 Task: Look for space in Halvad, India from 5th June, 2023 to 16th June, 2023 for 2 adults in price range Rs.14000 to Rs.18000. Place can be entire place with 1  bedroom having 1 bed and 1 bathroom. Property type can be house, flat, guest house, hotel. Amenities needed are: washing machine. Booking option can be shelf check-in. Required host language is English.
Action: Mouse moved to (420, 103)
Screenshot: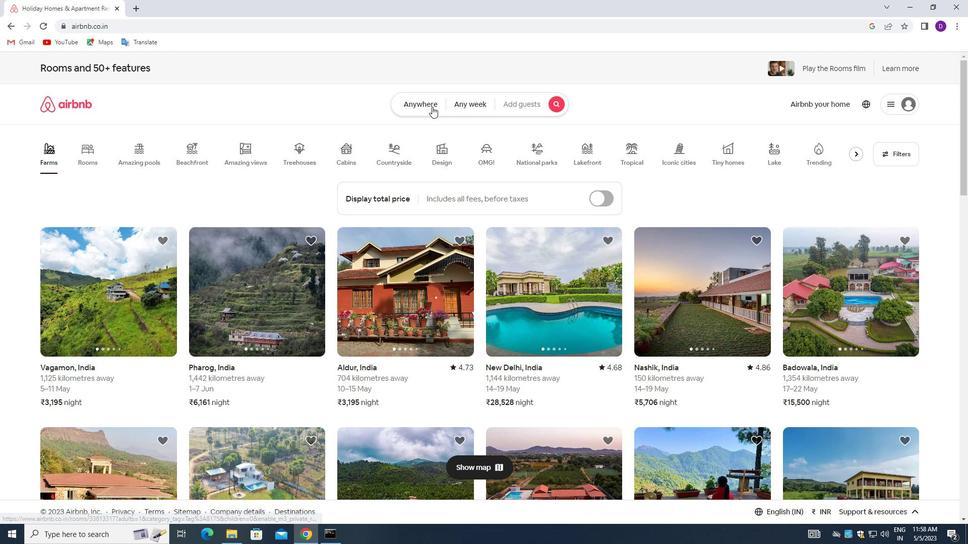 
Action: Mouse pressed left at (420, 103)
Screenshot: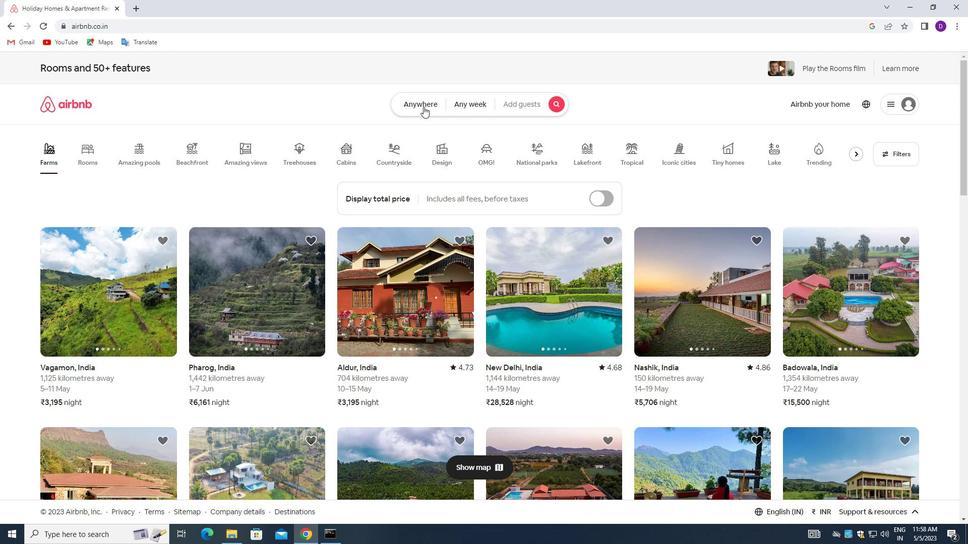 
Action: Mouse moved to (404, 138)
Screenshot: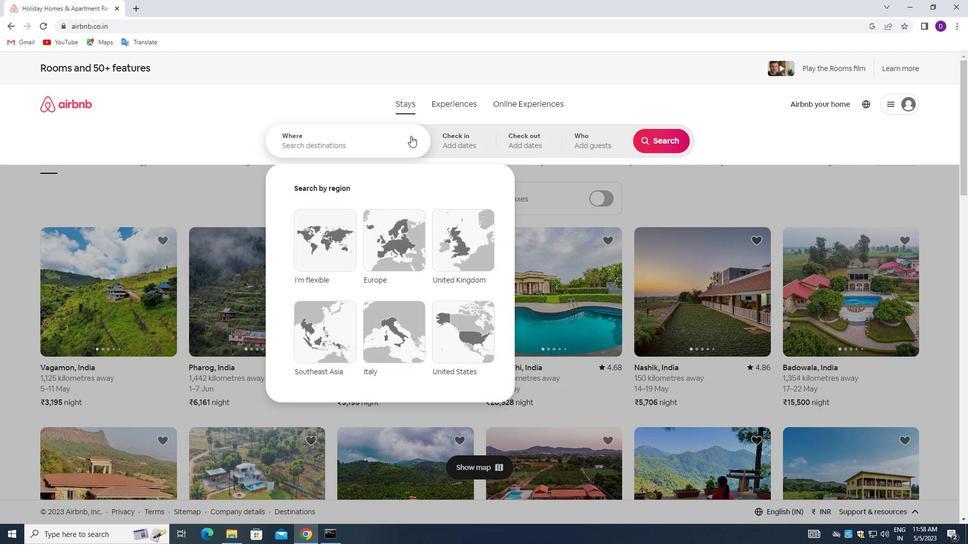
Action: Mouse pressed left at (404, 138)
Screenshot: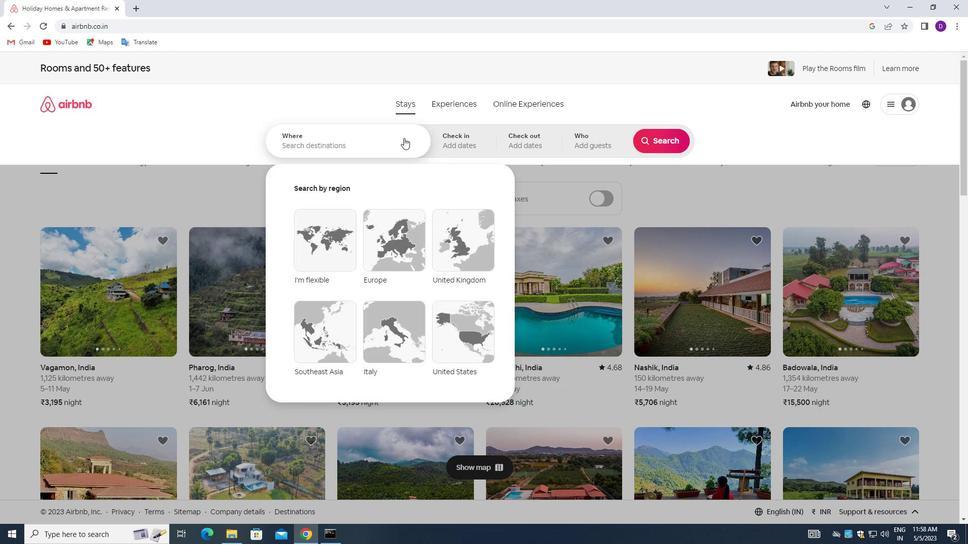 
Action: Mouse moved to (215, 129)
Screenshot: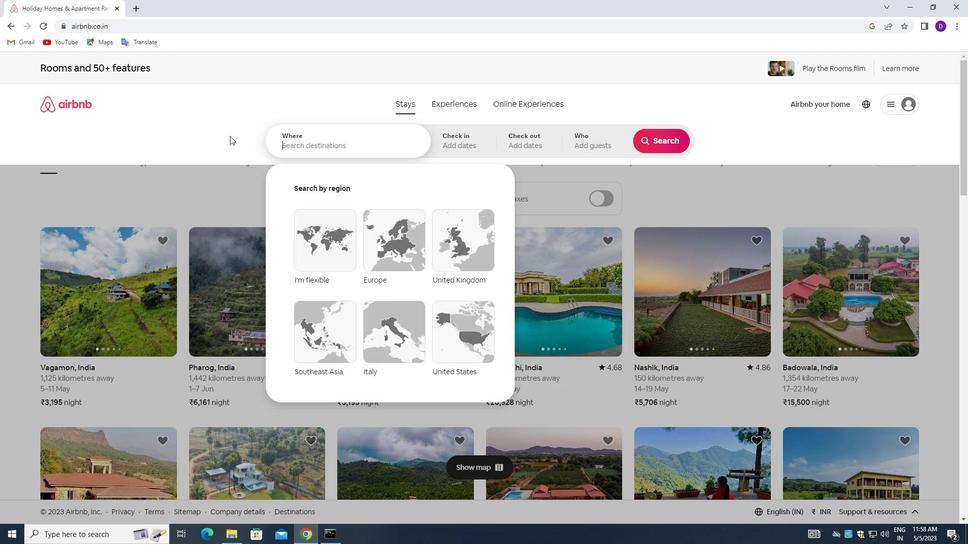 
Action: Key pressed <Key.shift>HALVAD,<Key.space><Key.shift>INDIA<Key.enter>
Screenshot: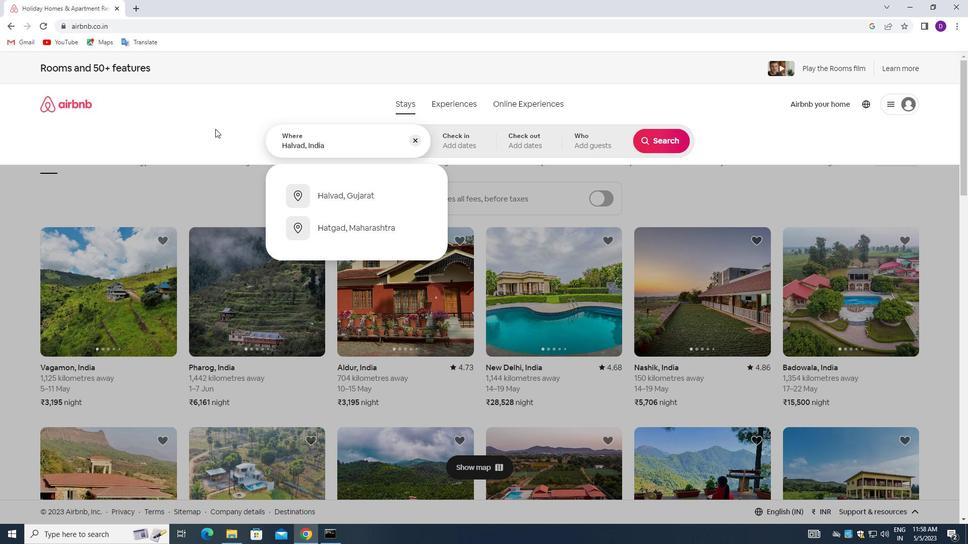 
Action: Mouse moved to (521, 285)
Screenshot: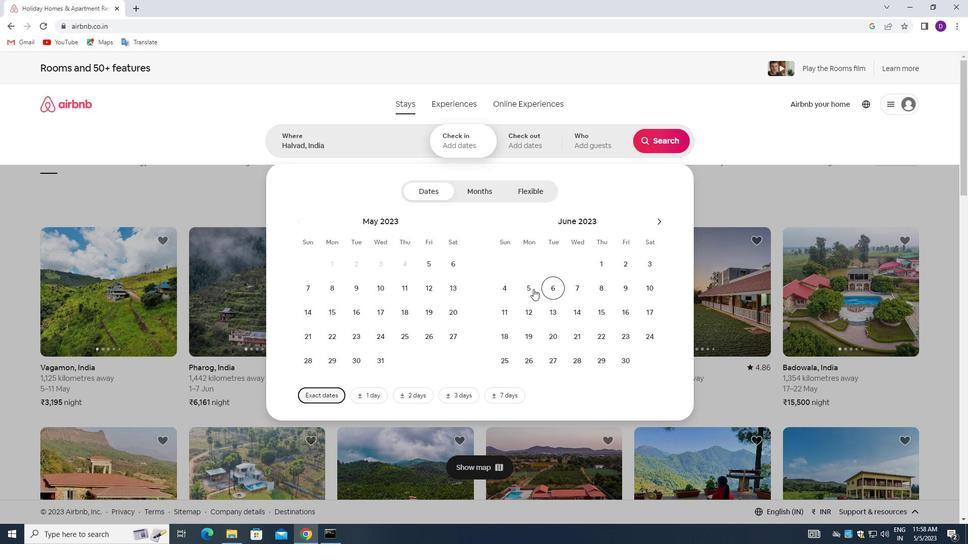 
Action: Mouse pressed left at (521, 285)
Screenshot: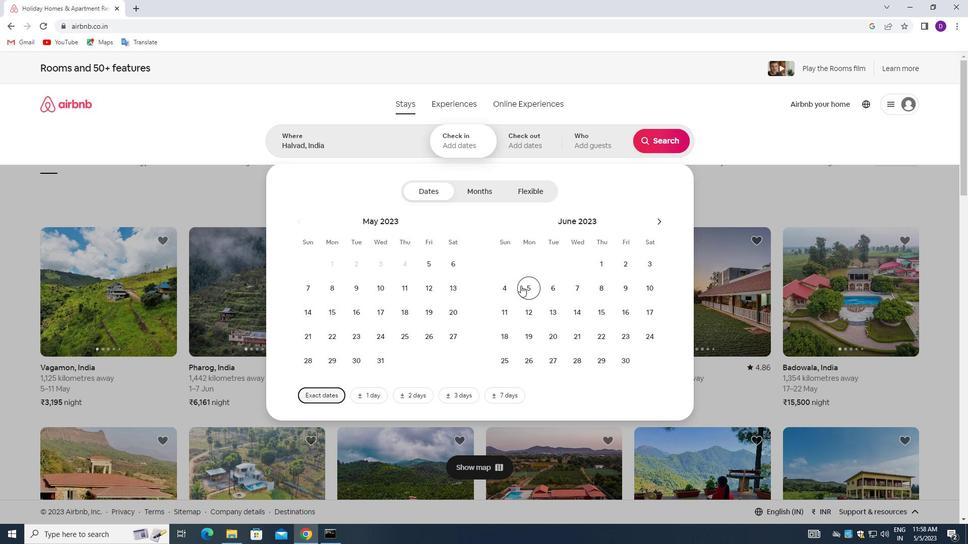 
Action: Mouse moved to (618, 309)
Screenshot: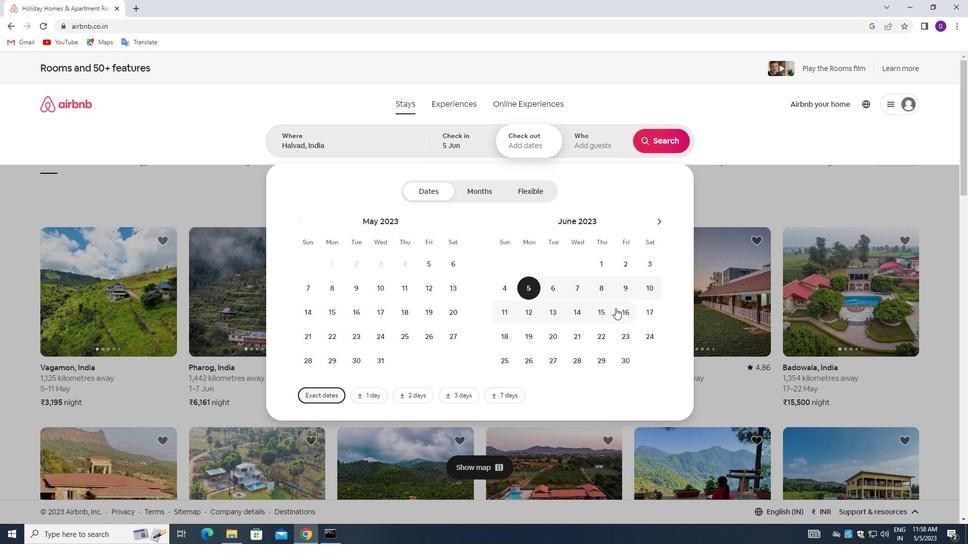 
Action: Mouse pressed left at (618, 309)
Screenshot: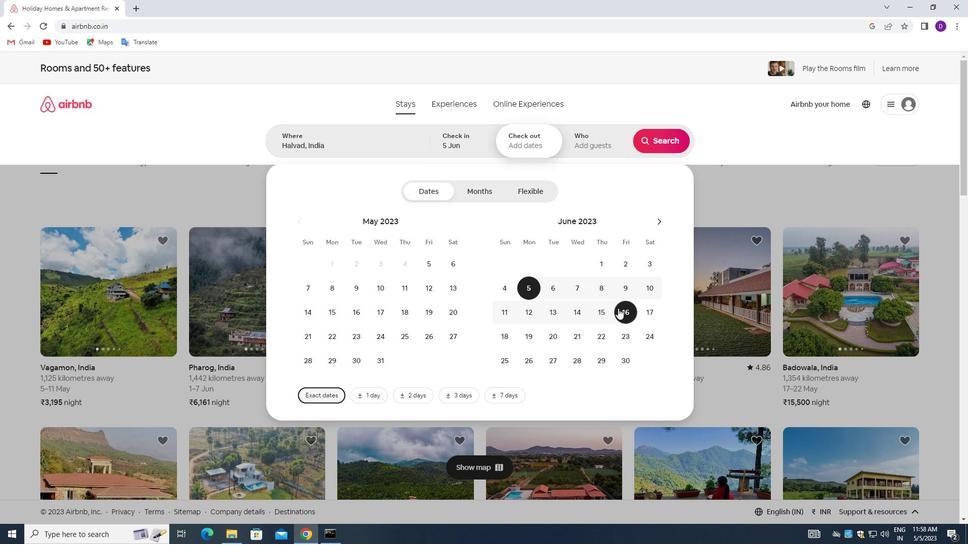 
Action: Mouse moved to (583, 145)
Screenshot: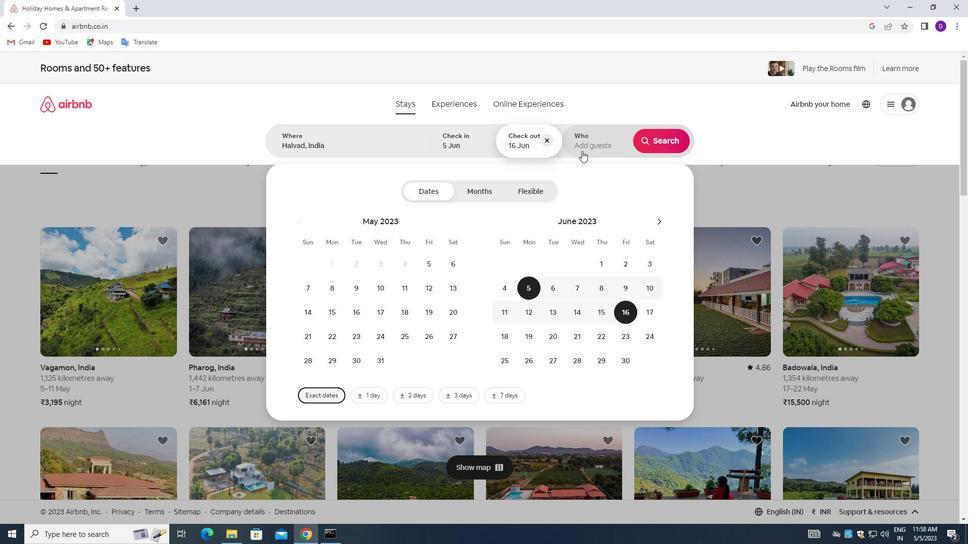 
Action: Mouse pressed left at (583, 145)
Screenshot: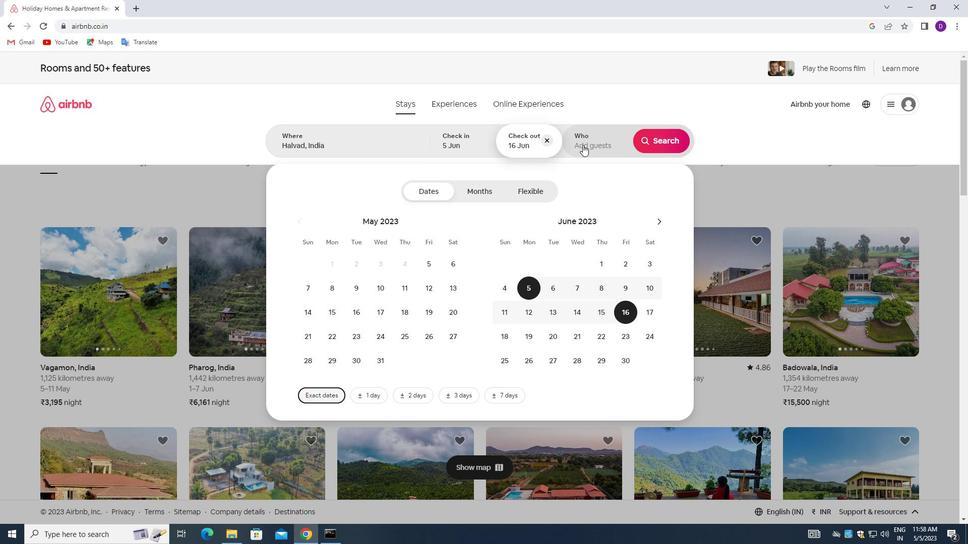 
Action: Mouse moved to (666, 200)
Screenshot: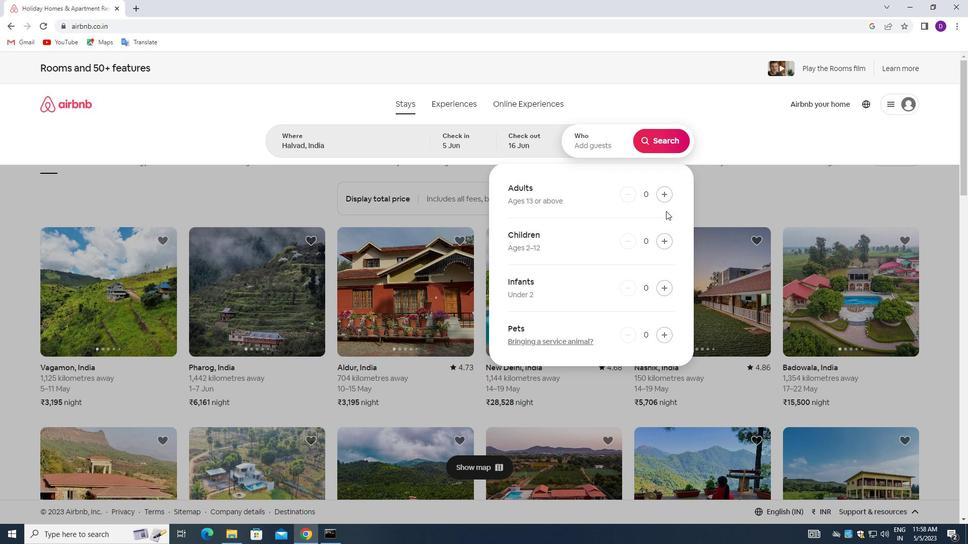 
Action: Mouse pressed left at (666, 200)
Screenshot: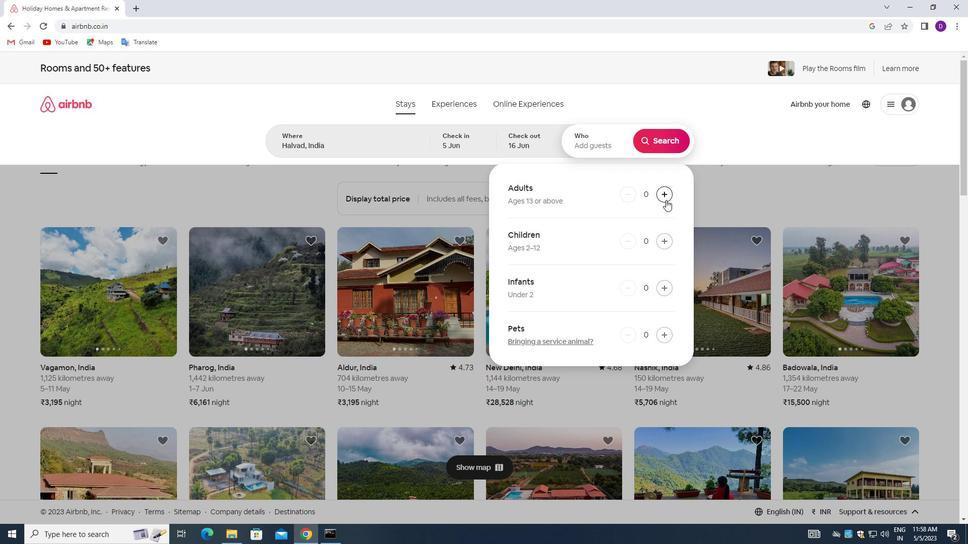 
Action: Mouse pressed left at (666, 200)
Screenshot: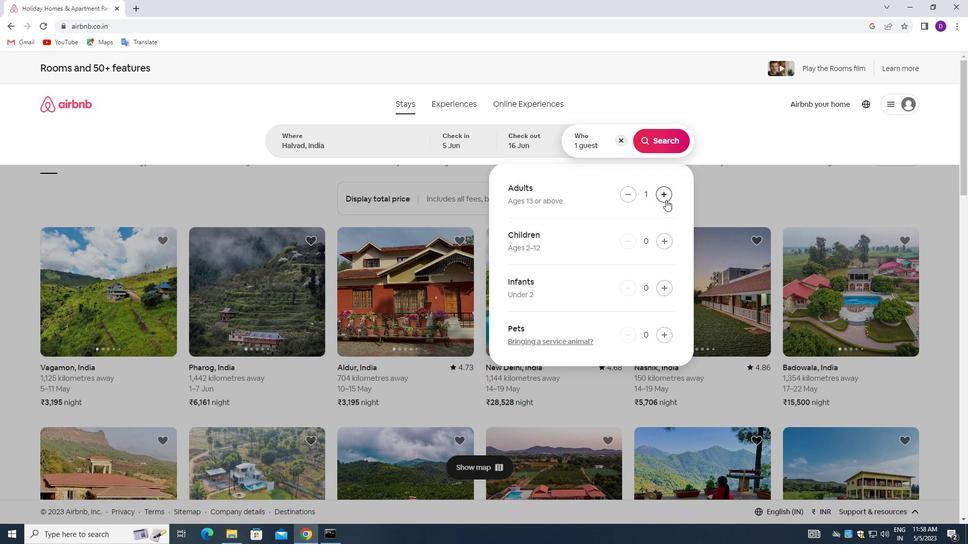 
Action: Mouse moved to (664, 141)
Screenshot: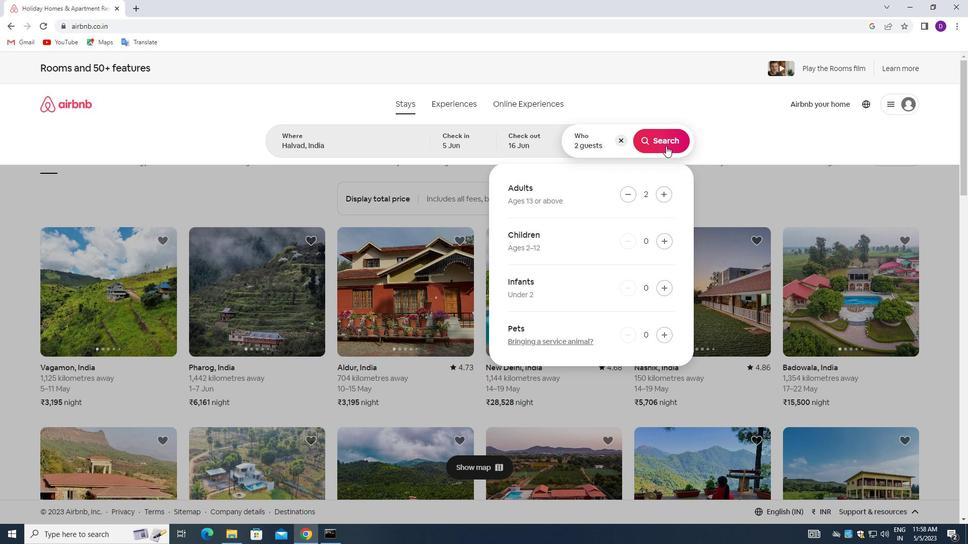 
Action: Mouse pressed left at (664, 141)
Screenshot: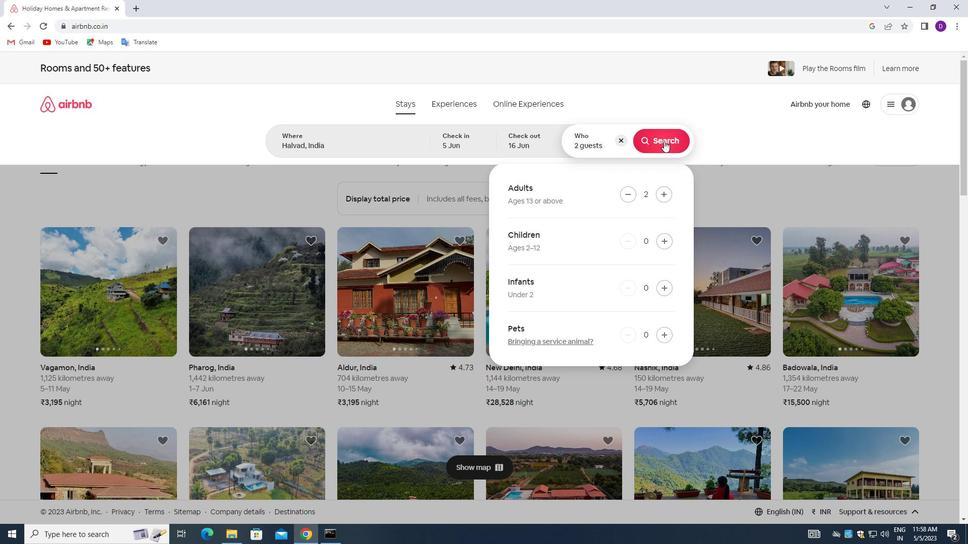 
Action: Mouse moved to (912, 110)
Screenshot: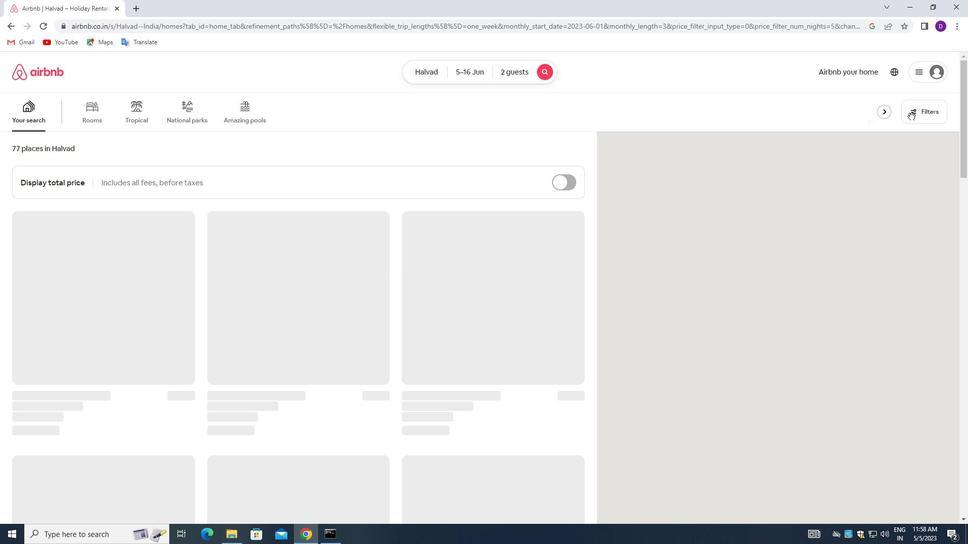 
Action: Mouse pressed left at (912, 110)
Screenshot: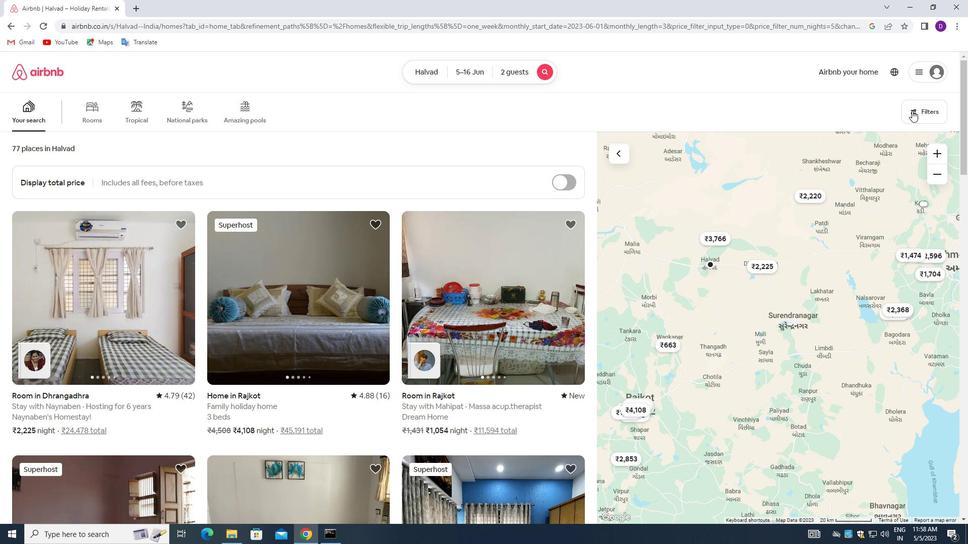 
Action: Mouse moved to (448, 291)
Screenshot: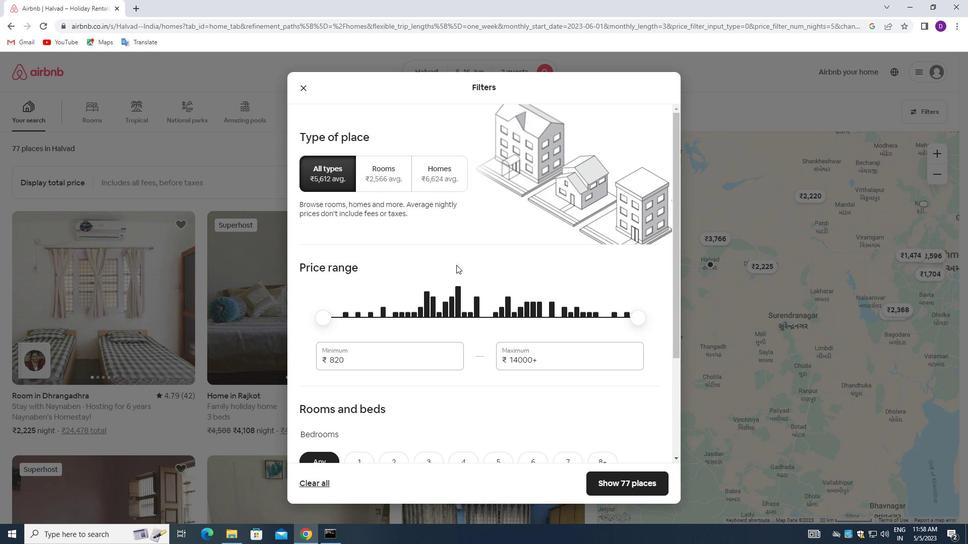 
Action: Mouse scrolled (448, 290) with delta (0, 0)
Screenshot: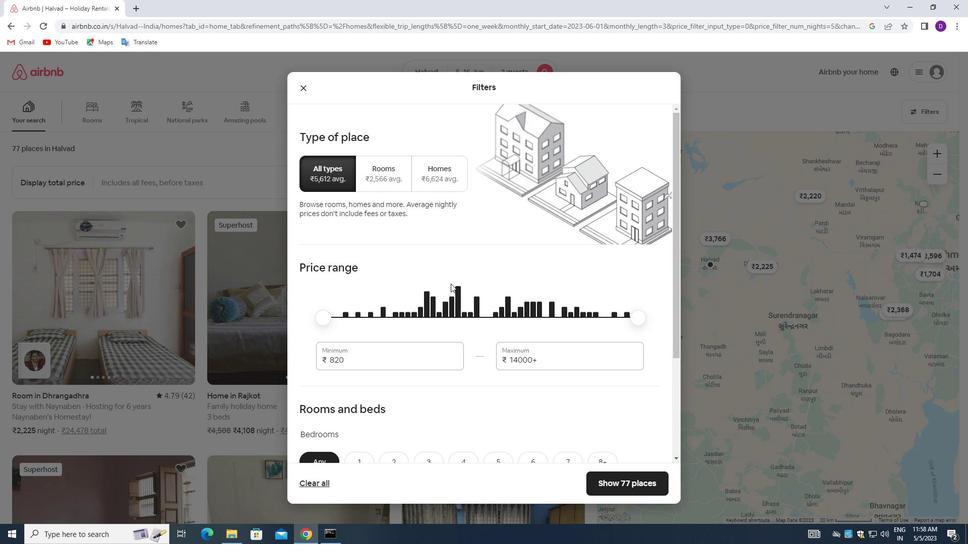 
Action: Mouse moved to (447, 292)
Screenshot: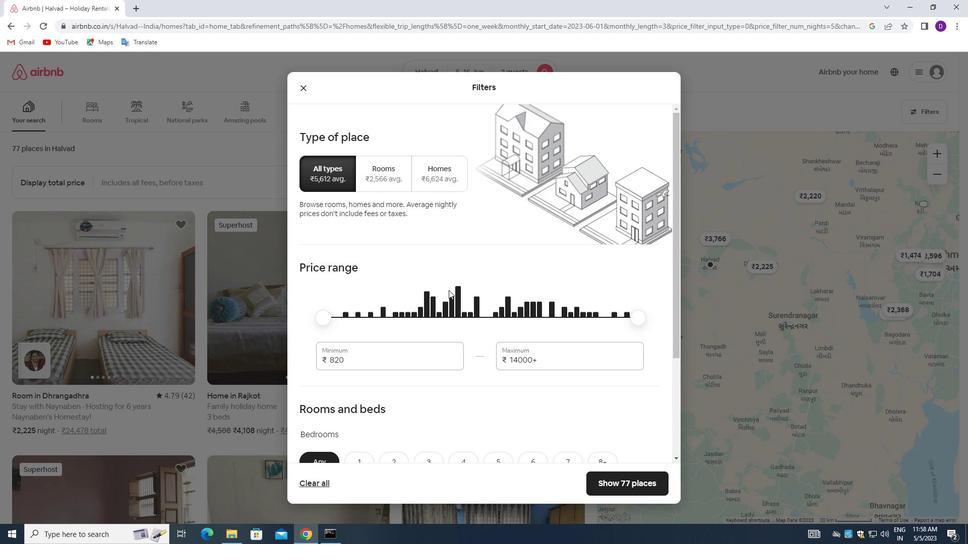 
Action: Mouse scrolled (447, 291) with delta (0, 0)
Screenshot: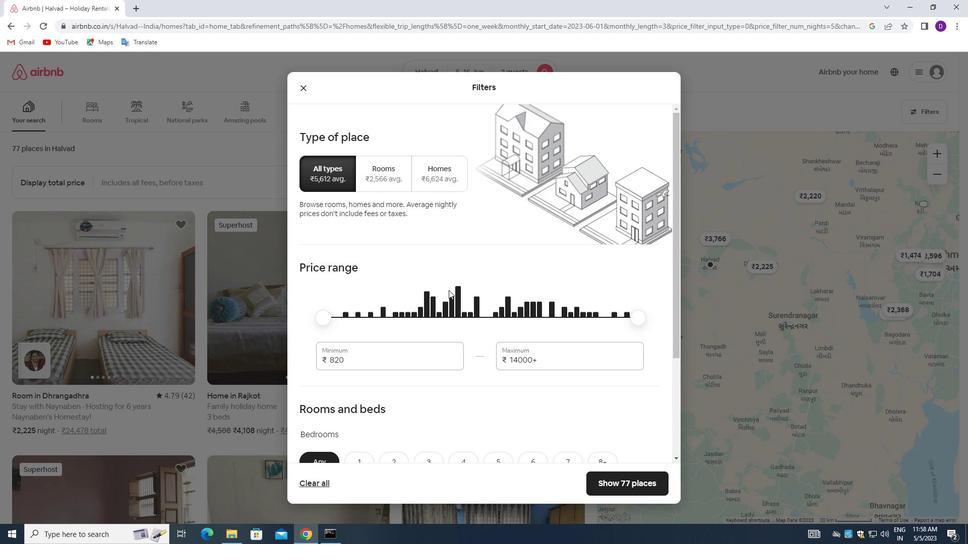 
Action: Mouse moved to (349, 262)
Screenshot: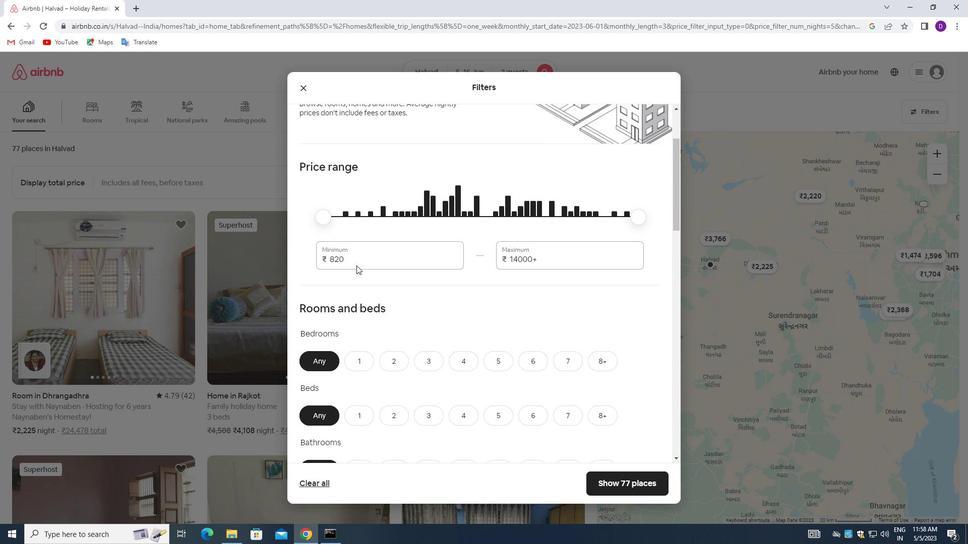 
Action: Mouse pressed left at (349, 262)
Screenshot: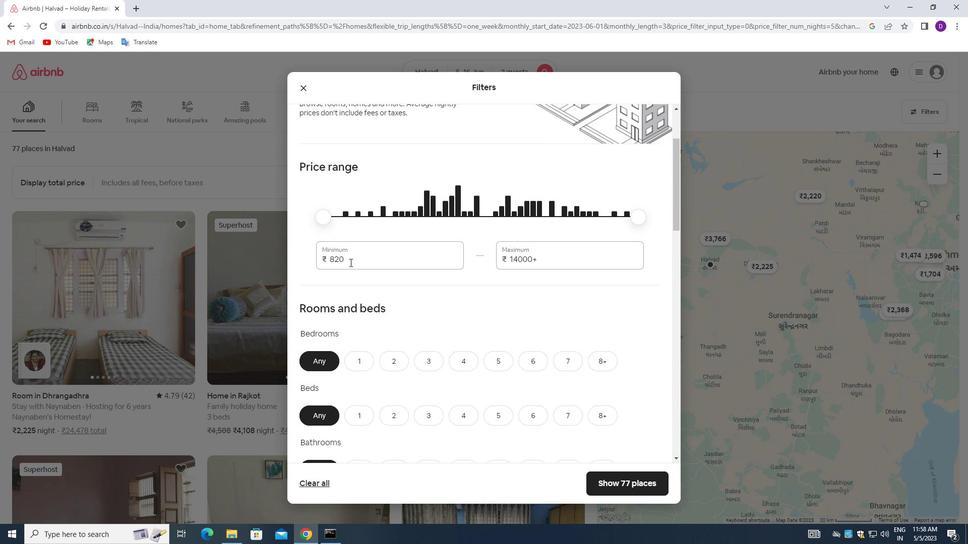 
Action: Mouse pressed left at (349, 262)
Screenshot: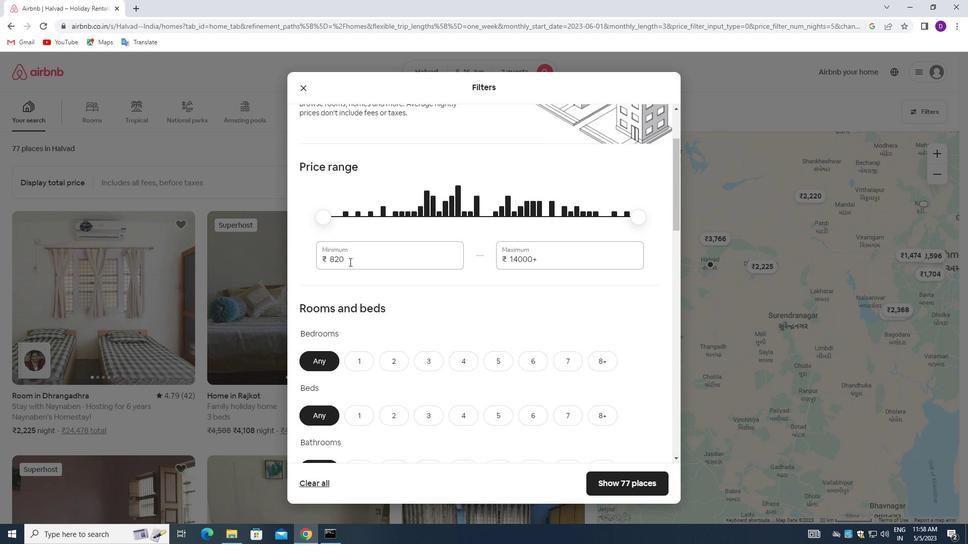 
Action: Key pressed 14000<Key.tab>18000
Screenshot: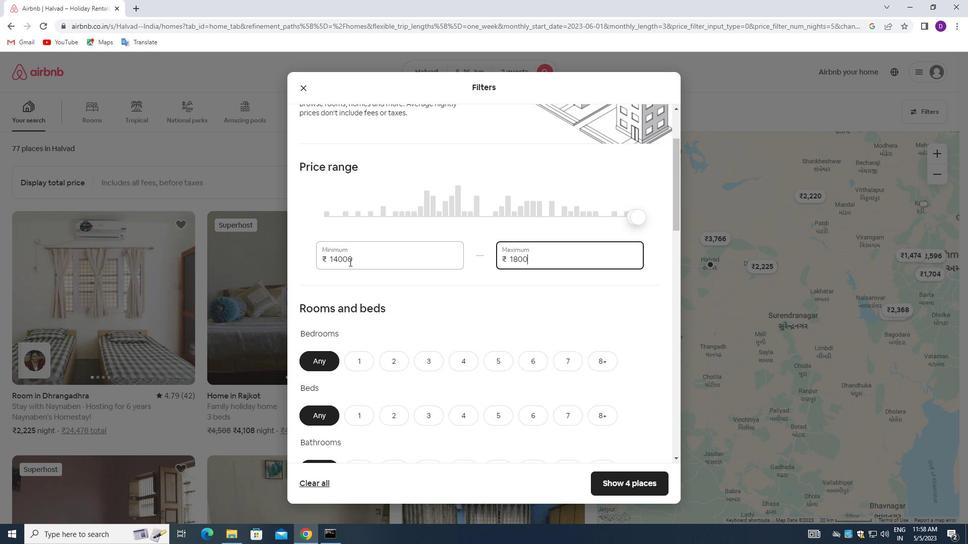 
Action: Mouse moved to (446, 319)
Screenshot: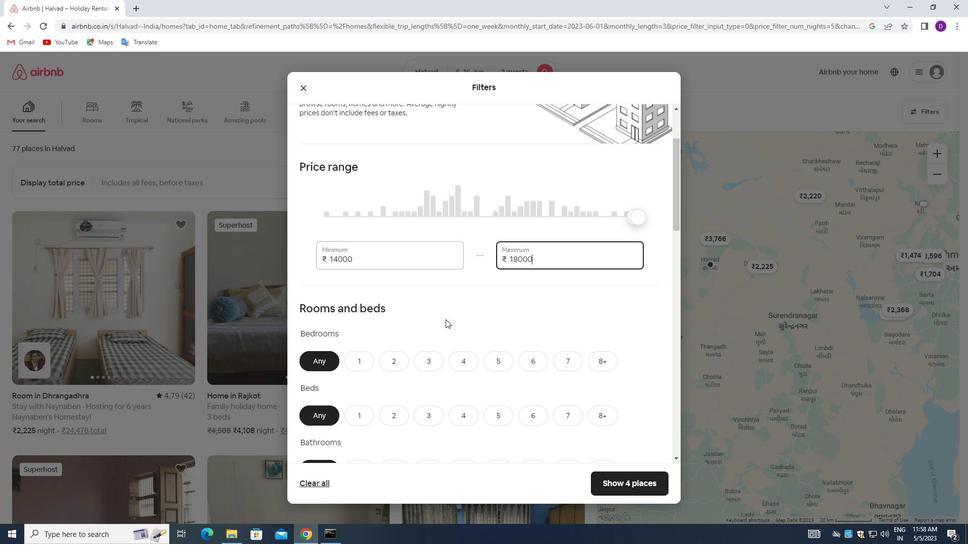 
Action: Mouse scrolled (446, 319) with delta (0, 0)
Screenshot: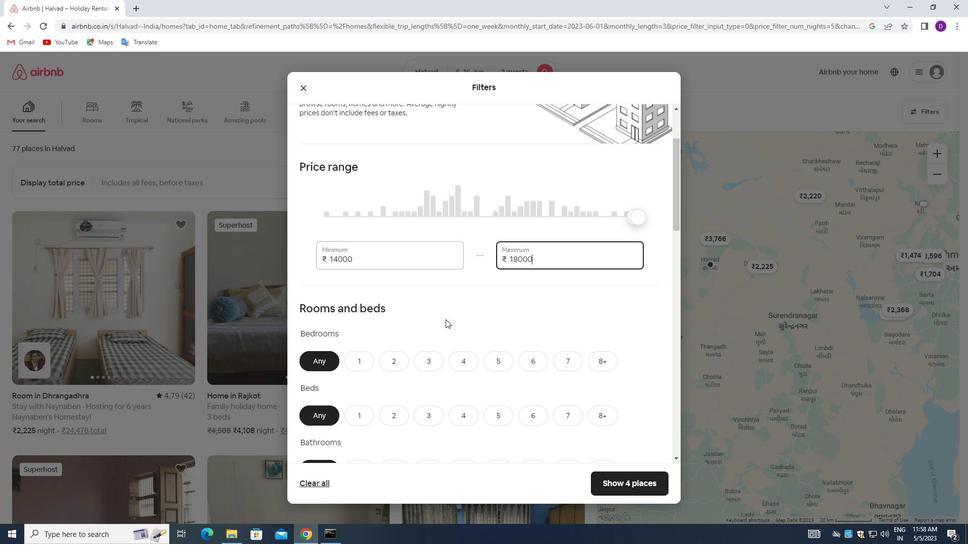 
Action: Mouse moved to (446, 319)
Screenshot: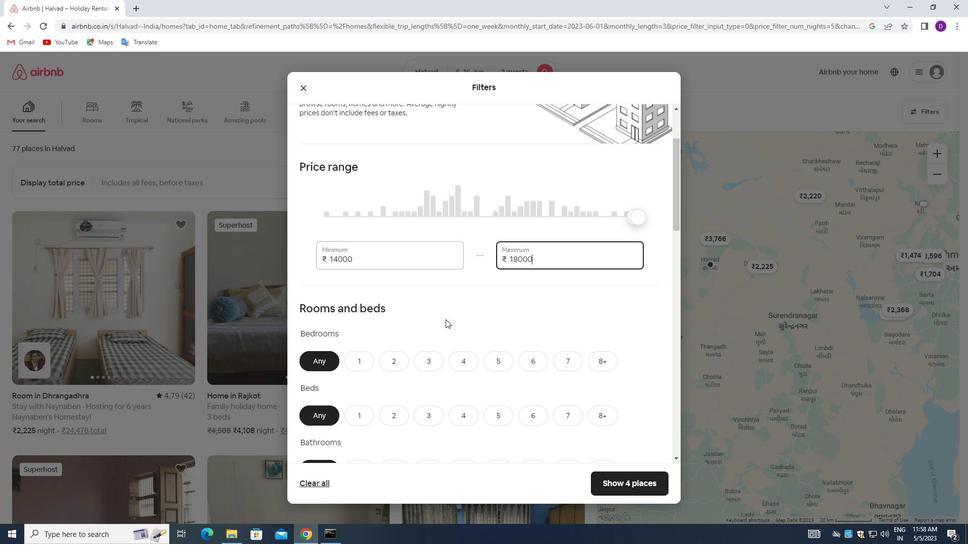 
Action: Mouse scrolled (446, 319) with delta (0, 0)
Screenshot: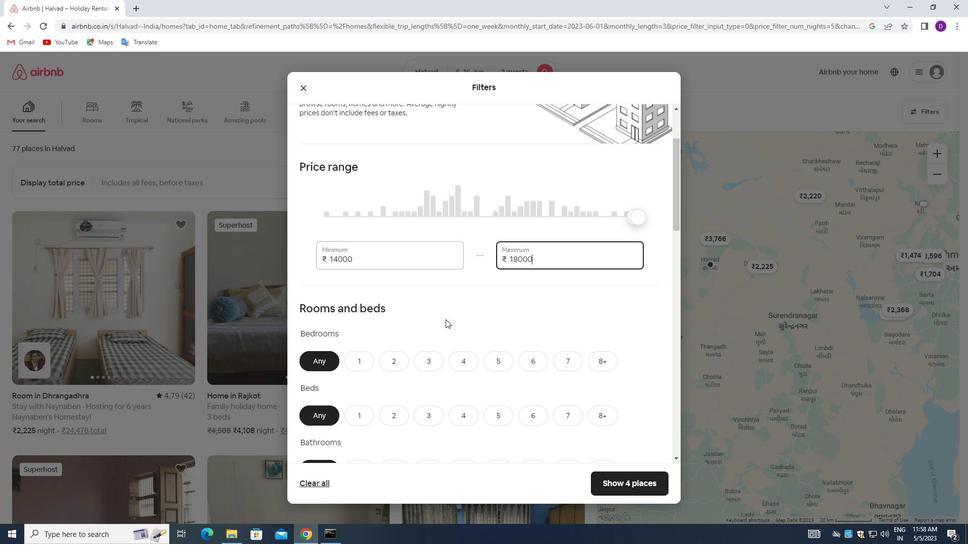 
Action: Mouse scrolled (446, 319) with delta (0, 0)
Screenshot: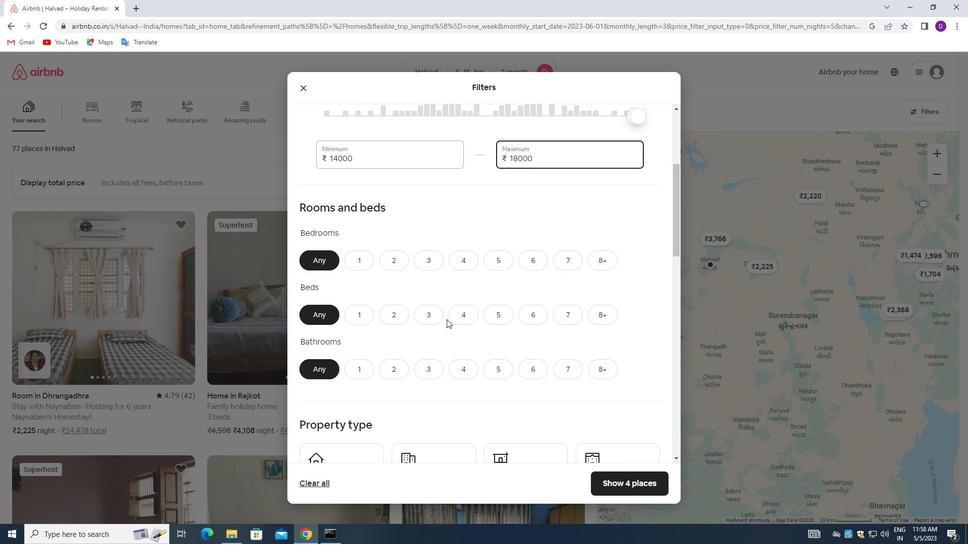 
Action: Mouse moved to (359, 213)
Screenshot: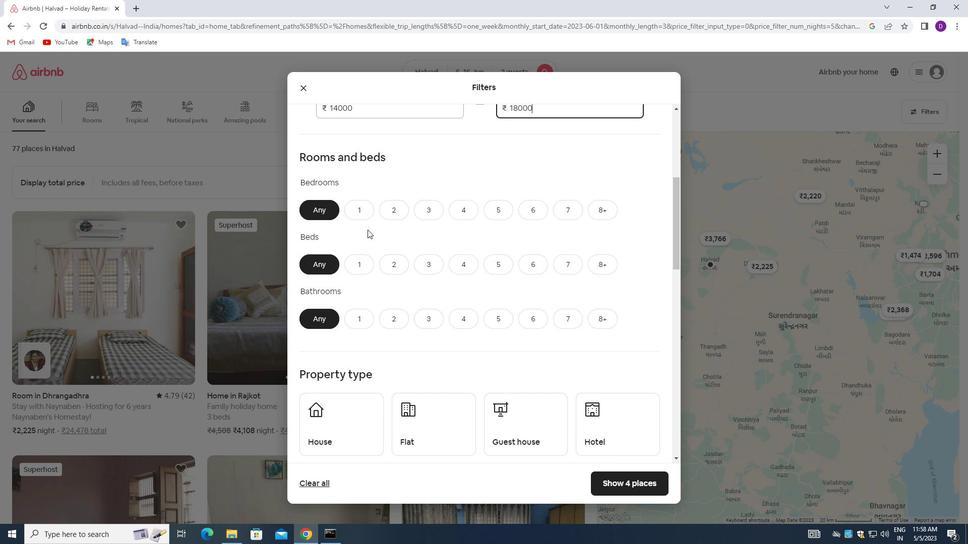 
Action: Mouse pressed left at (359, 213)
Screenshot: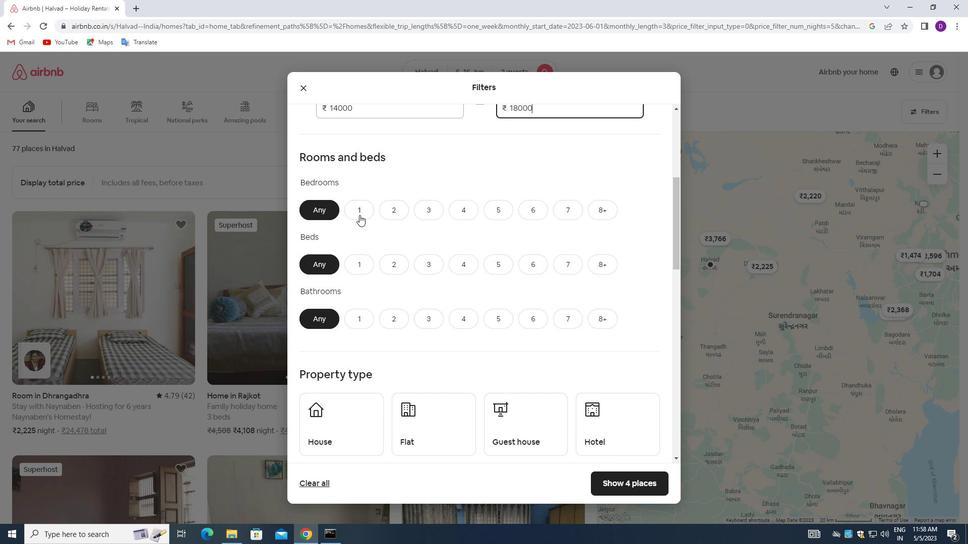 
Action: Mouse moved to (363, 264)
Screenshot: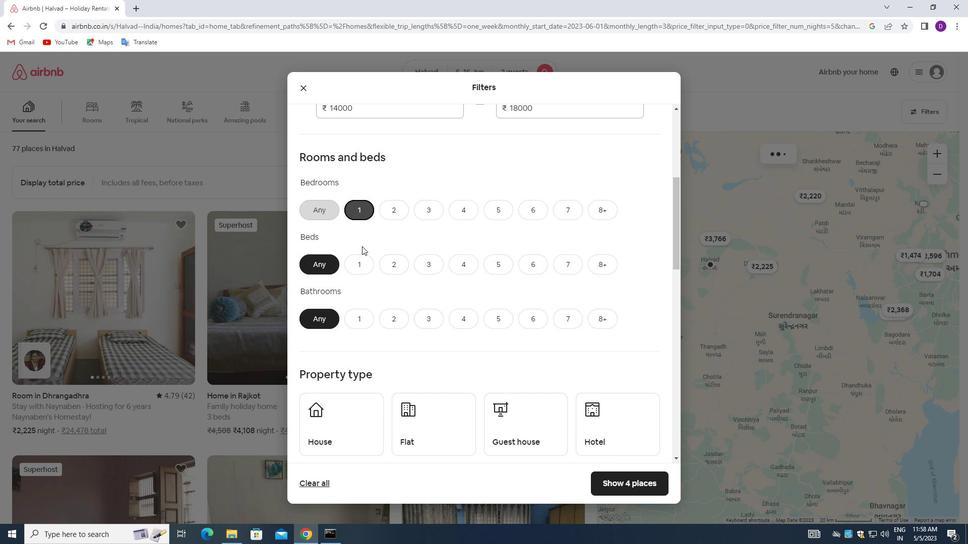 
Action: Mouse pressed left at (363, 264)
Screenshot: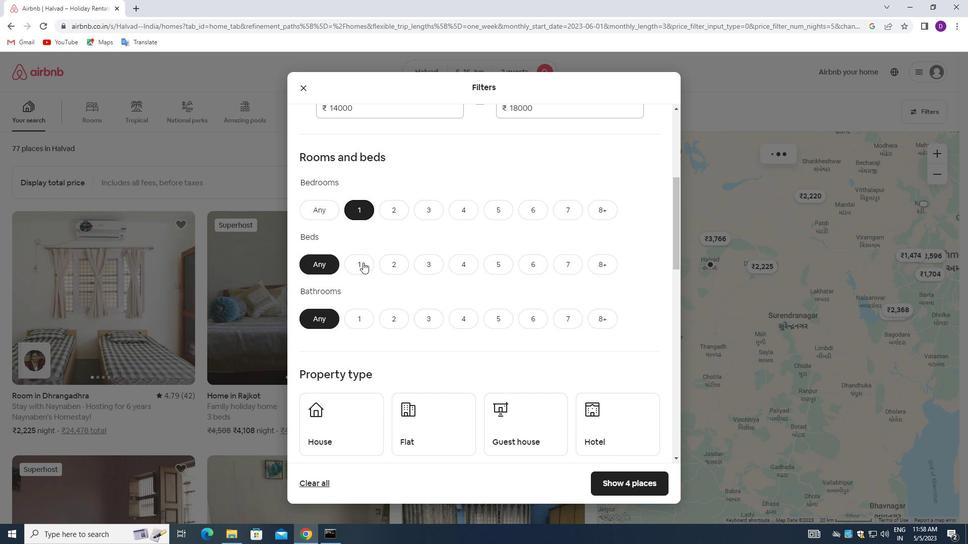 
Action: Mouse moved to (356, 315)
Screenshot: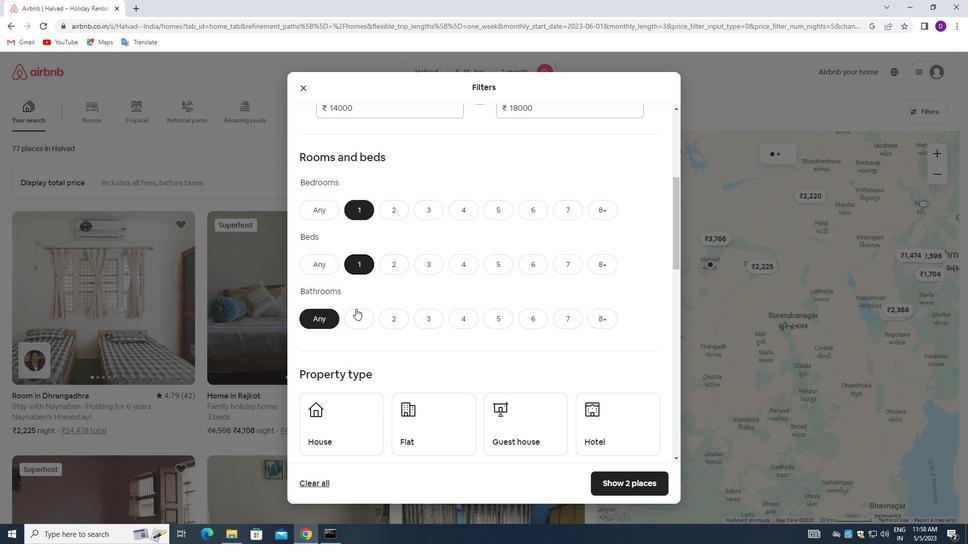 
Action: Mouse pressed left at (356, 315)
Screenshot: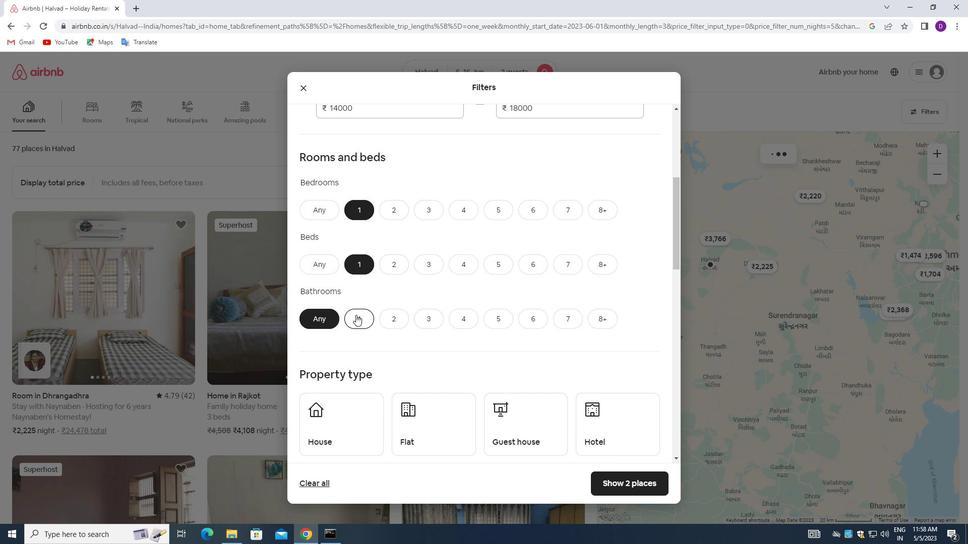 
Action: Mouse moved to (386, 312)
Screenshot: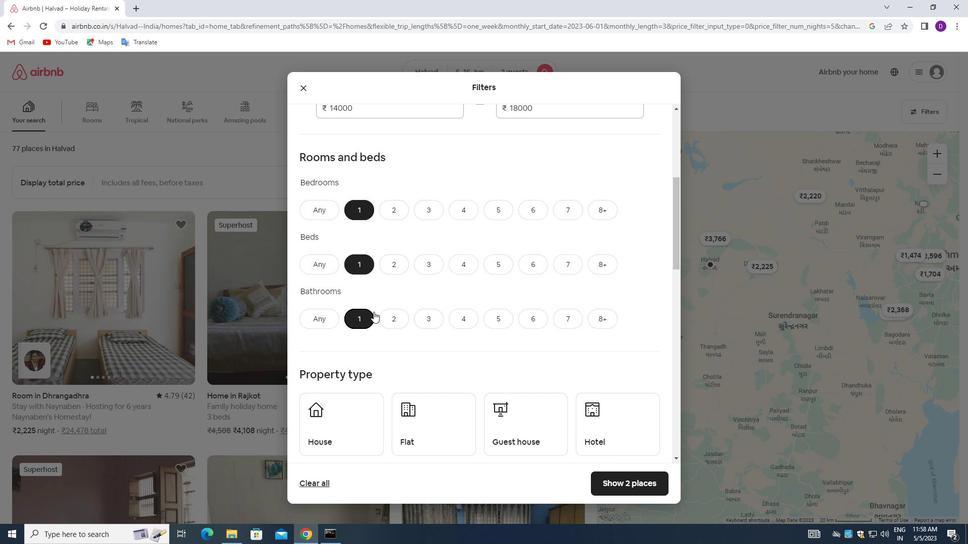 
Action: Mouse scrolled (386, 311) with delta (0, 0)
Screenshot: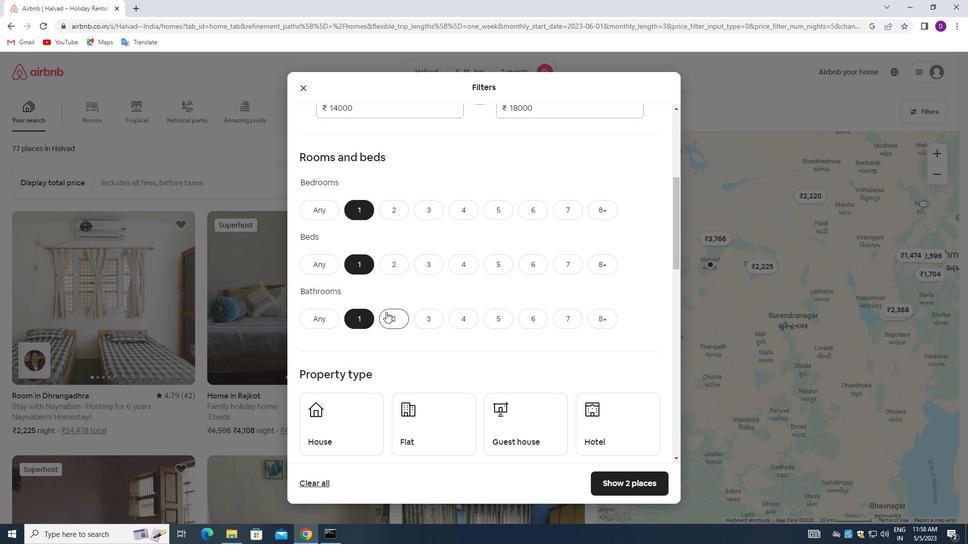 
Action: Mouse scrolled (386, 311) with delta (0, 0)
Screenshot: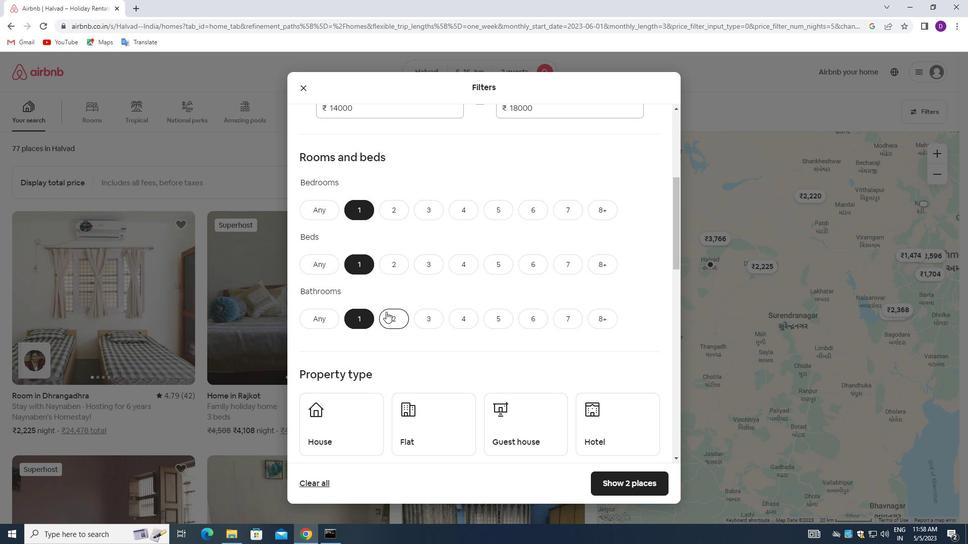 
Action: Mouse moved to (342, 323)
Screenshot: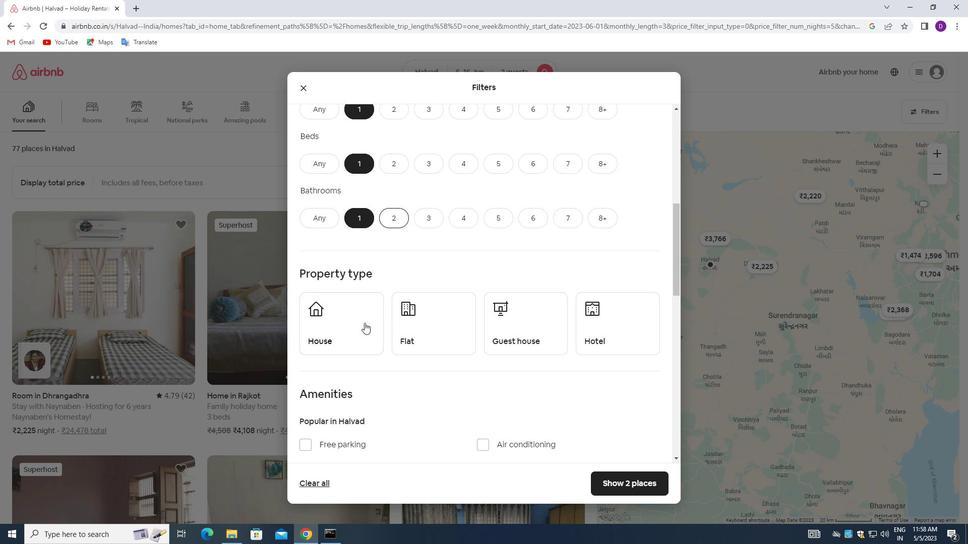 
Action: Mouse pressed left at (342, 323)
Screenshot: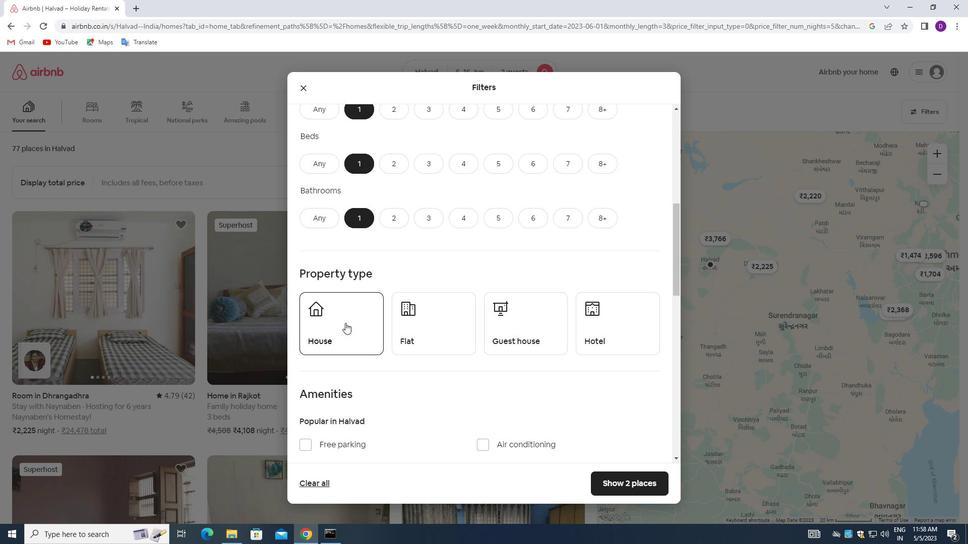 
Action: Mouse moved to (421, 330)
Screenshot: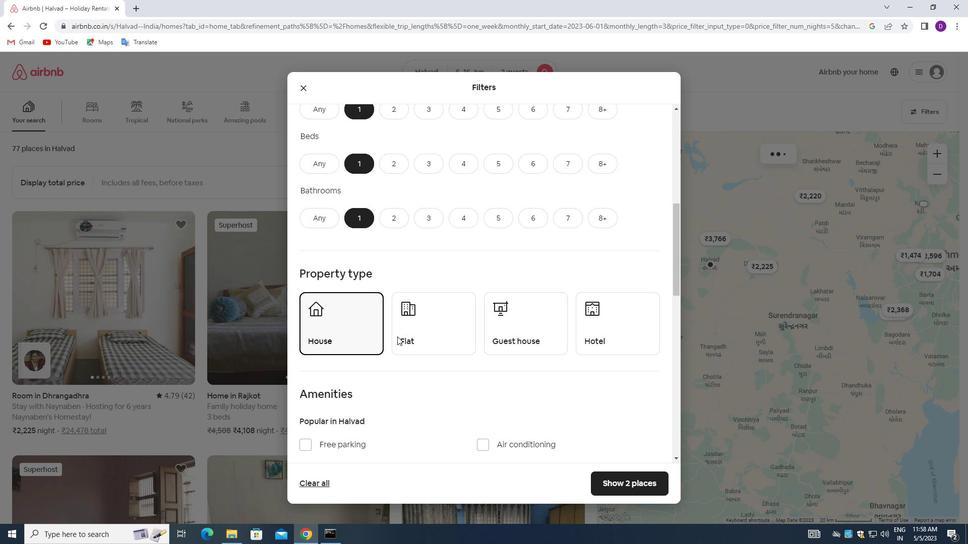 
Action: Mouse pressed left at (421, 330)
Screenshot: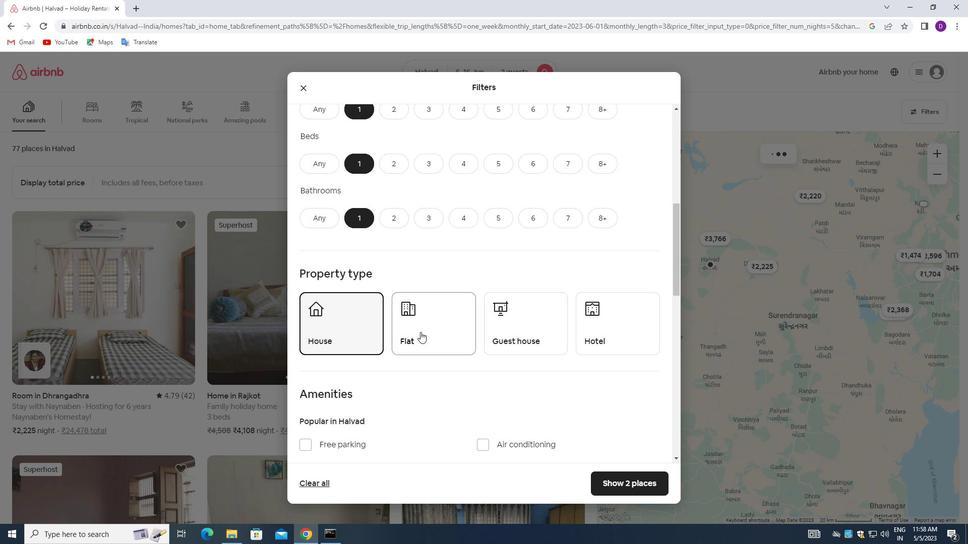 
Action: Mouse moved to (489, 329)
Screenshot: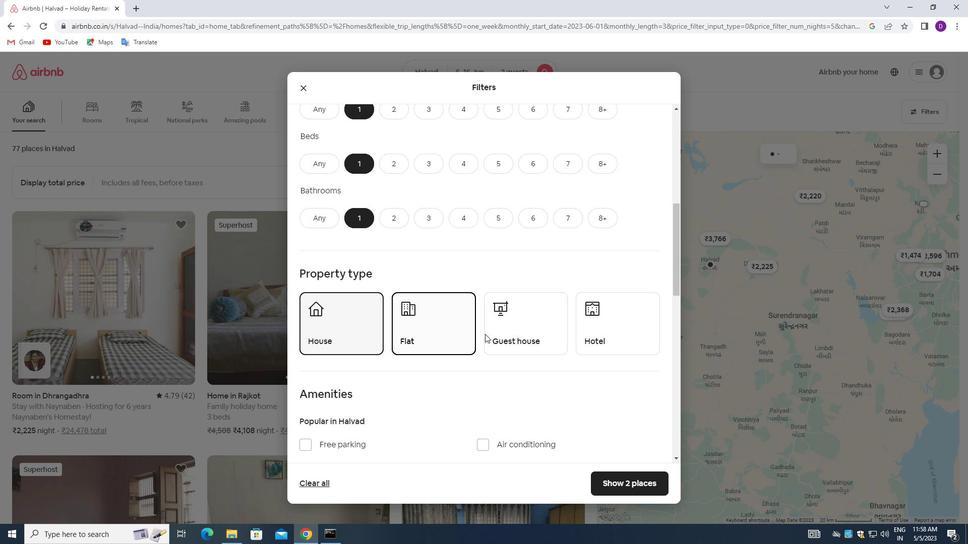 
Action: Mouse pressed left at (489, 329)
Screenshot: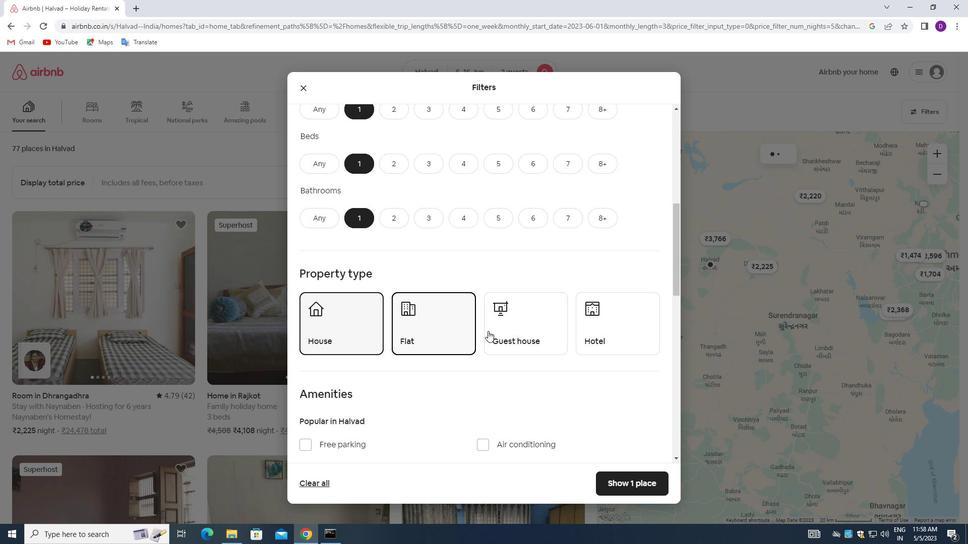 
Action: Mouse moved to (596, 326)
Screenshot: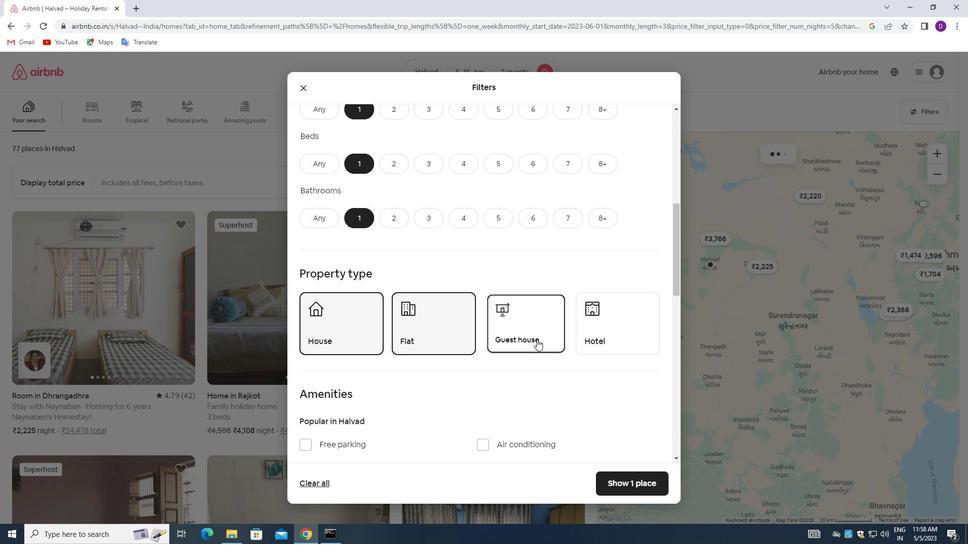 
Action: Mouse pressed left at (596, 326)
Screenshot: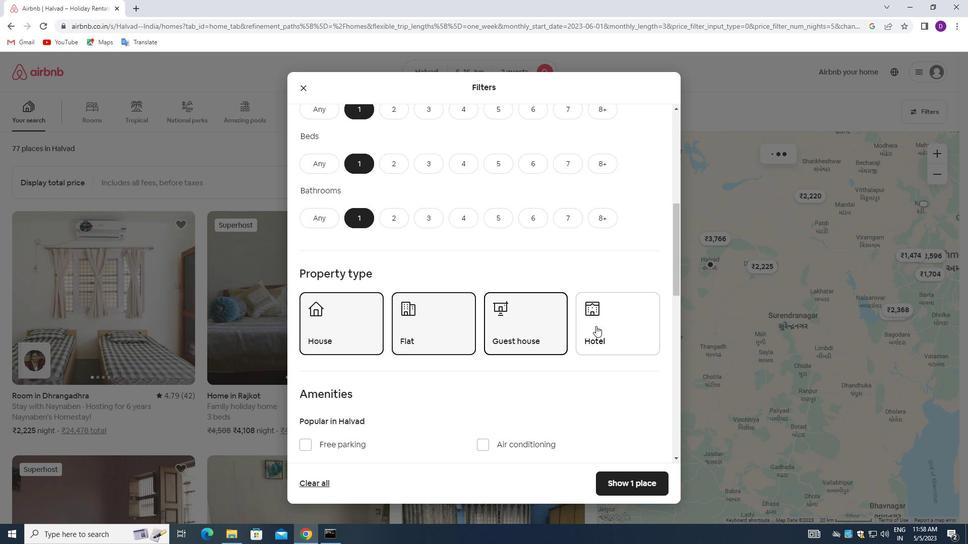
Action: Mouse moved to (415, 320)
Screenshot: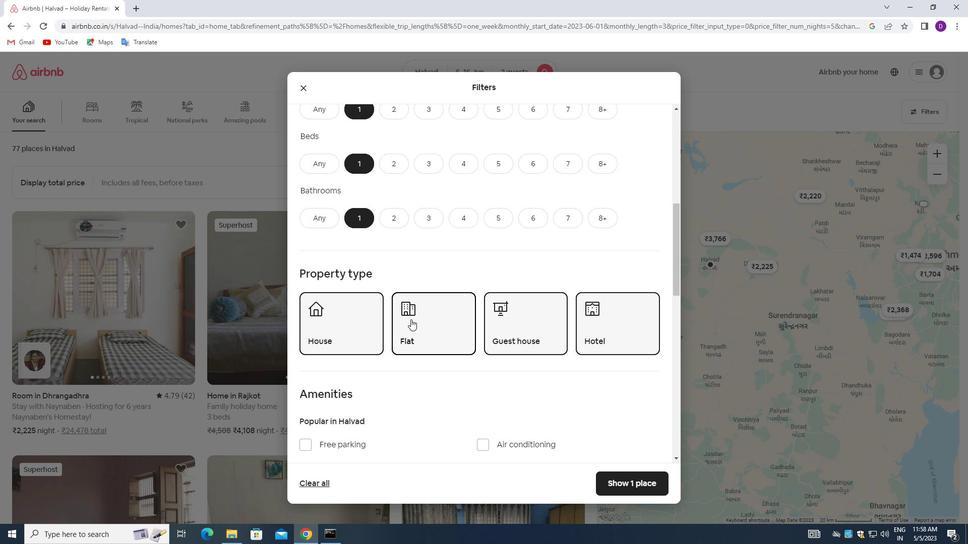 
Action: Mouse scrolled (415, 319) with delta (0, 0)
Screenshot: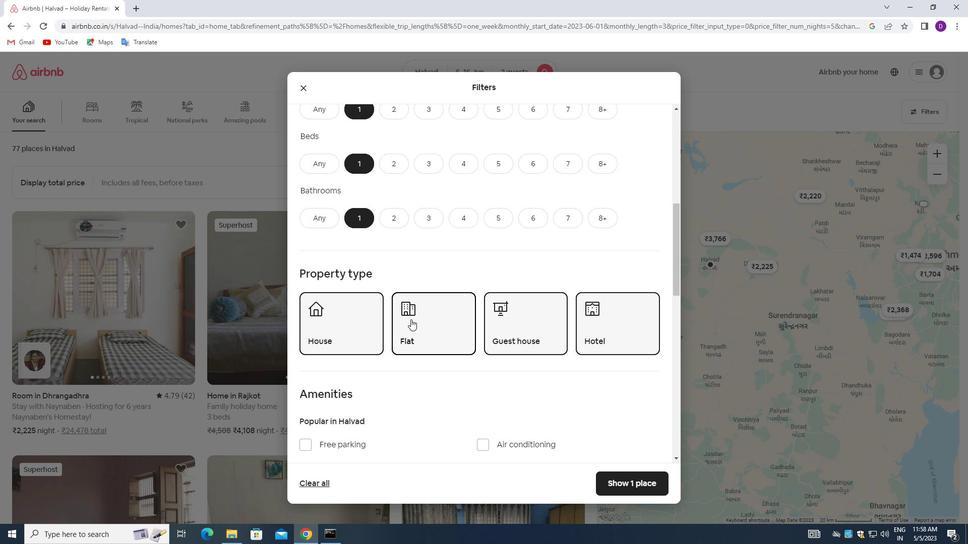 
Action: Mouse moved to (416, 320)
Screenshot: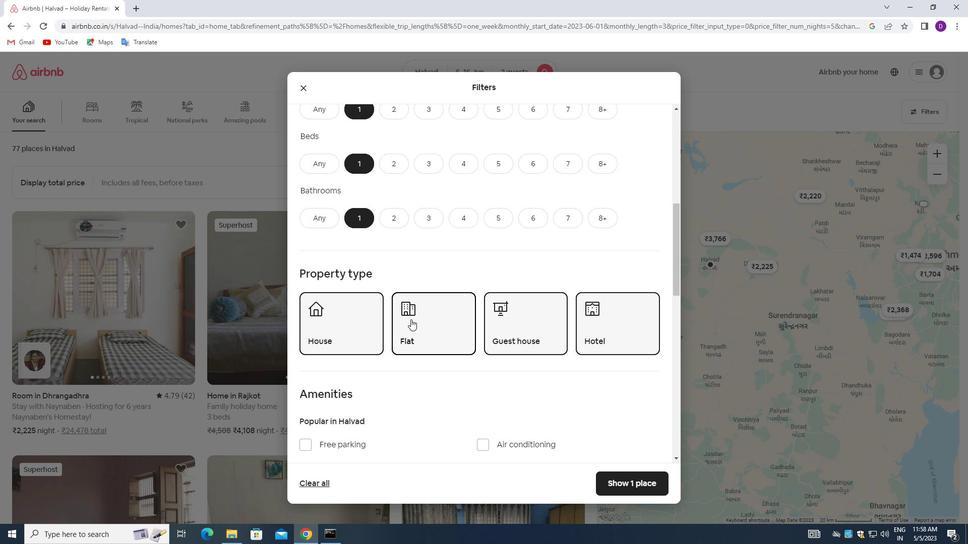 
Action: Mouse scrolled (416, 319) with delta (0, 0)
Screenshot: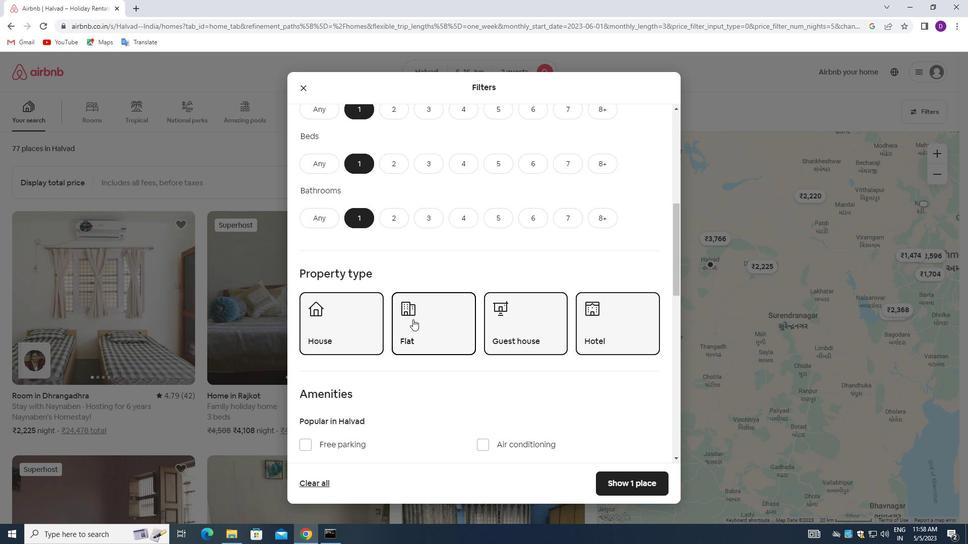 
Action: Mouse moved to (416, 320)
Screenshot: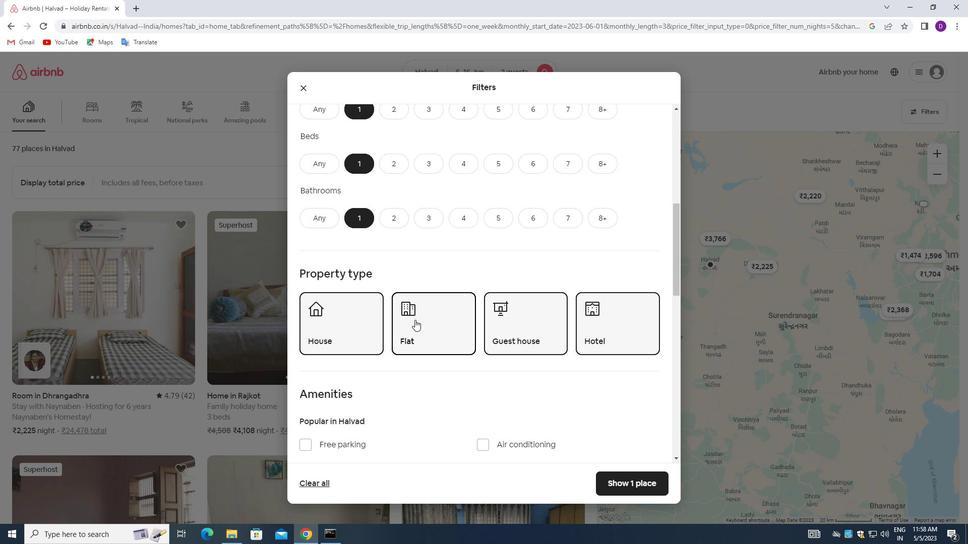 
Action: Mouse scrolled (416, 320) with delta (0, 0)
Screenshot: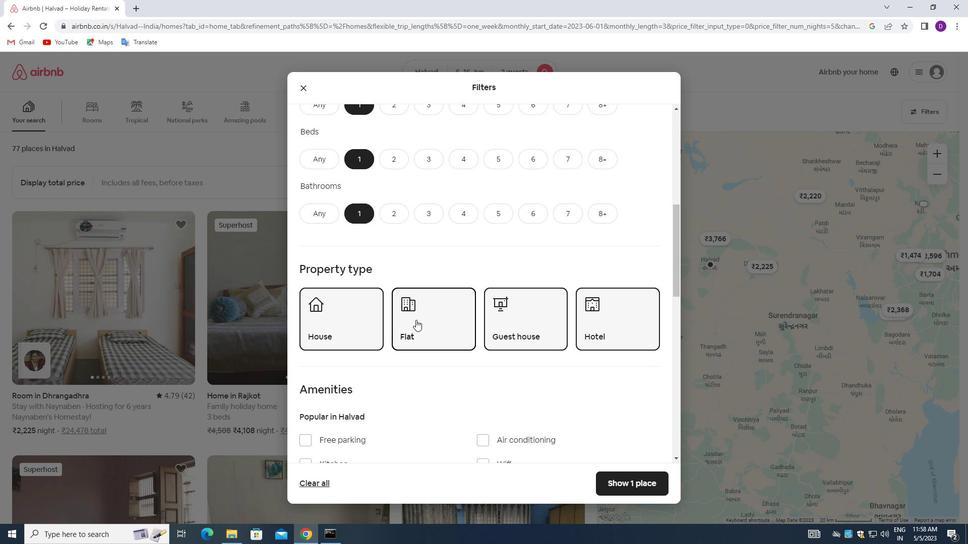 
Action: Mouse moved to (306, 341)
Screenshot: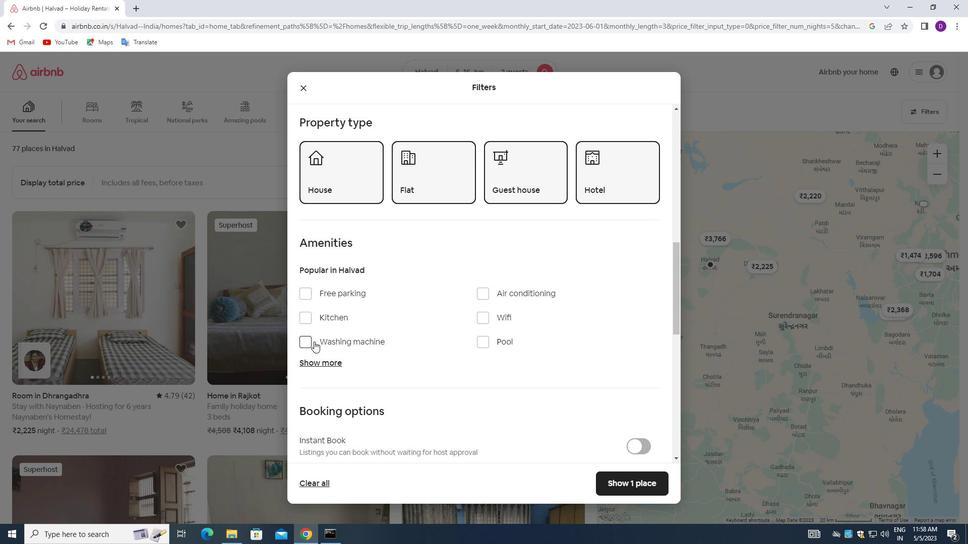 
Action: Mouse pressed left at (306, 341)
Screenshot: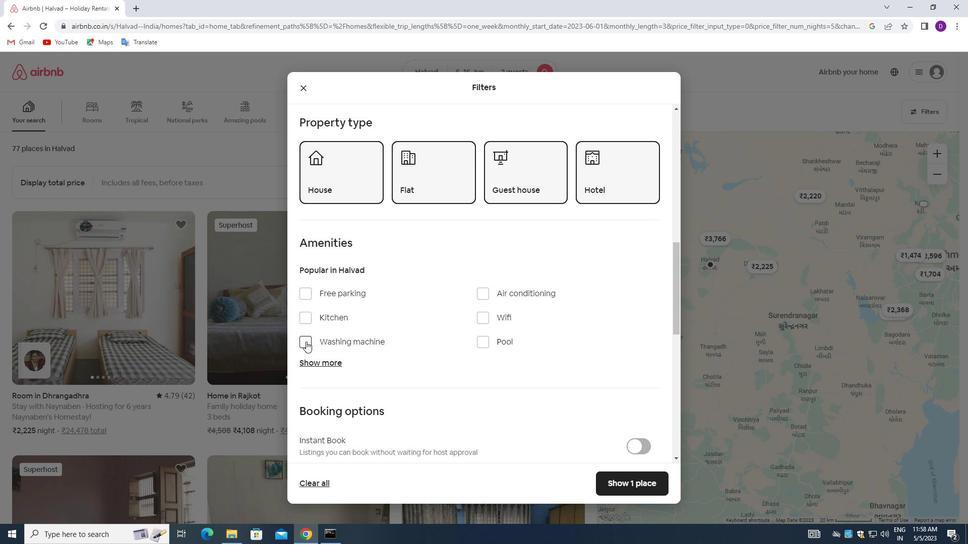 
Action: Mouse moved to (431, 344)
Screenshot: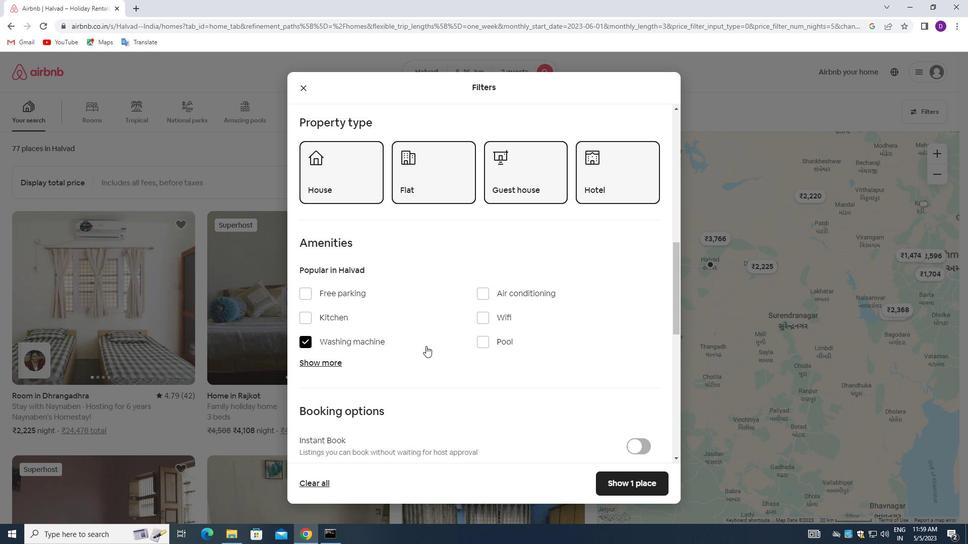 
Action: Mouse scrolled (431, 344) with delta (0, 0)
Screenshot: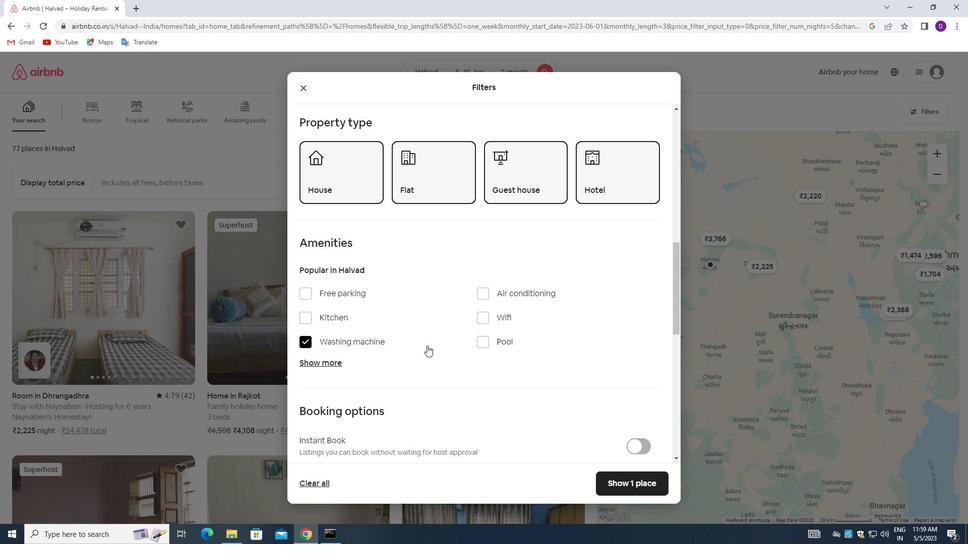
Action: Mouse scrolled (431, 344) with delta (0, 0)
Screenshot: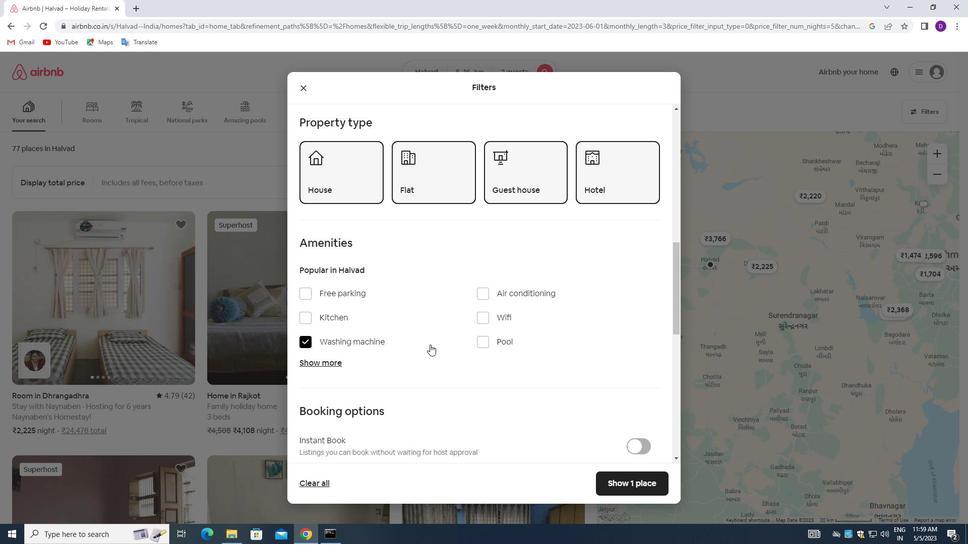 
Action: Mouse moved to (431, 344)
Screenshot: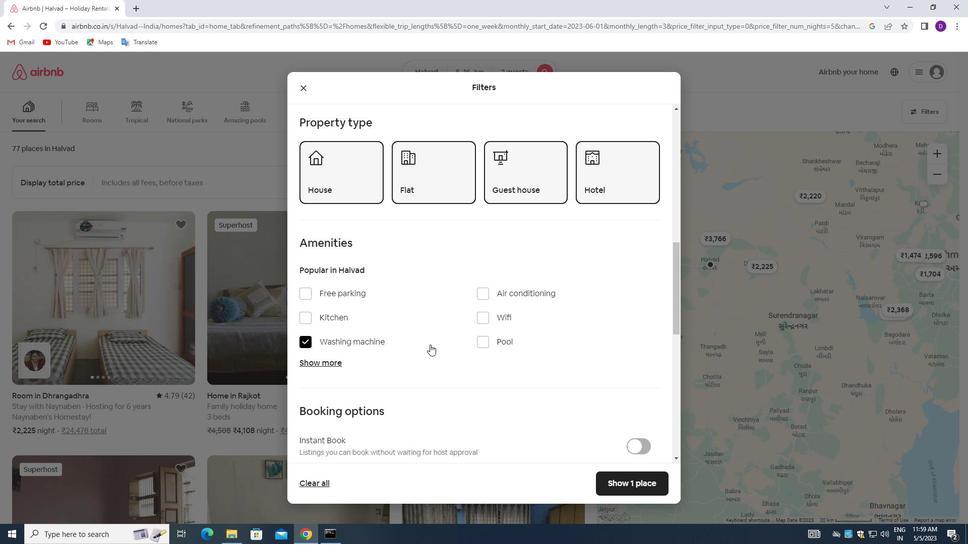 
Action: Mouse scrolled (431, 344) with delta (0, 0)
Screenshot: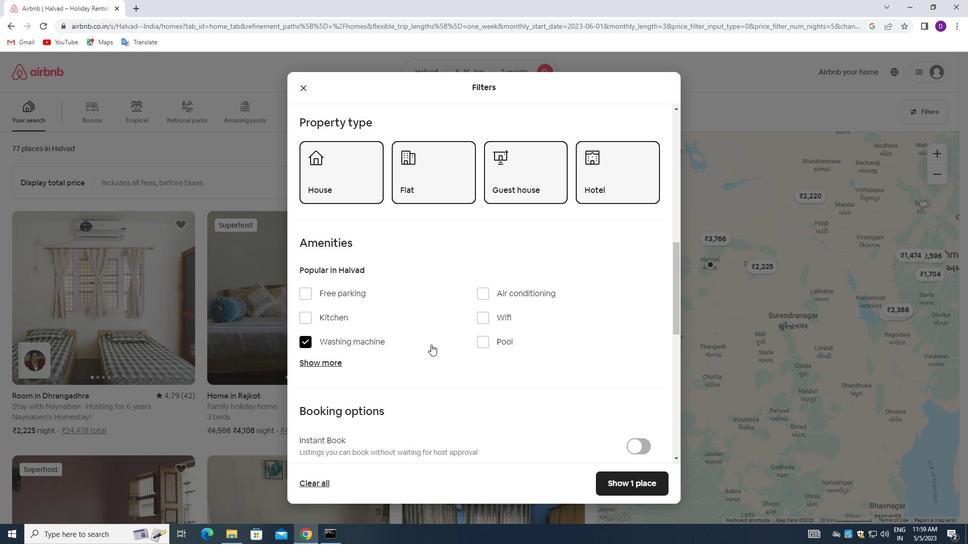 
Action: Mouse moved to (635, 332)
Screenshot: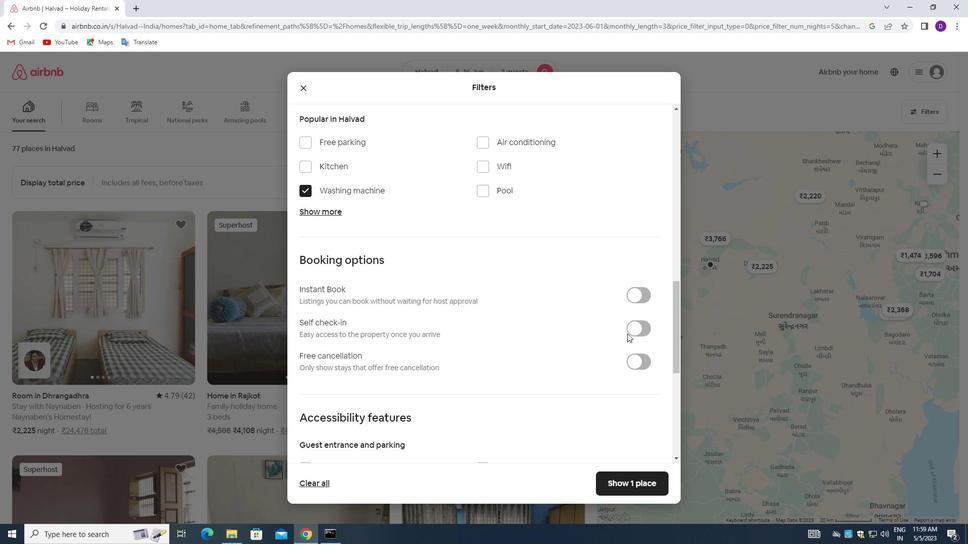 
Action: Mouse pressed left at (635, 332)
Screenshot: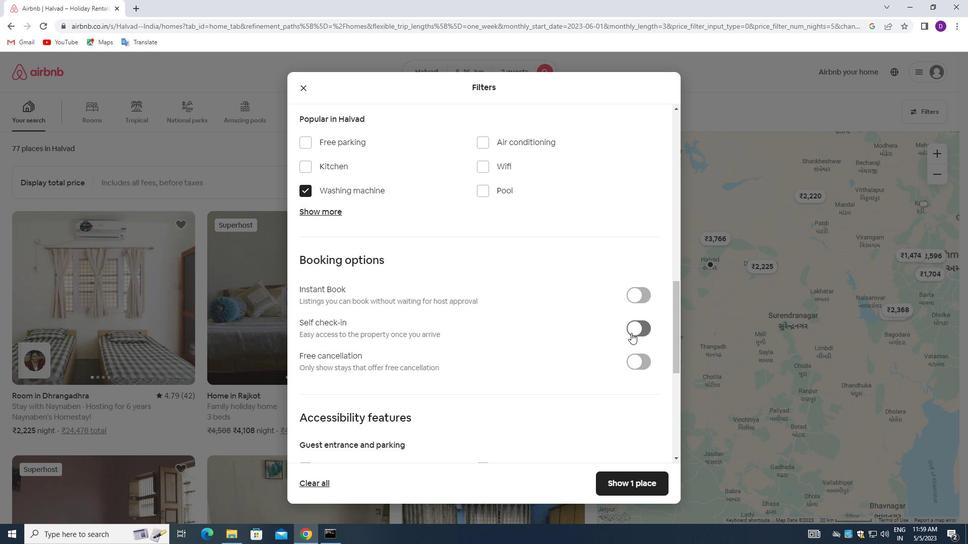 
Action: Mouse moved to (477, 329)
Screenshot: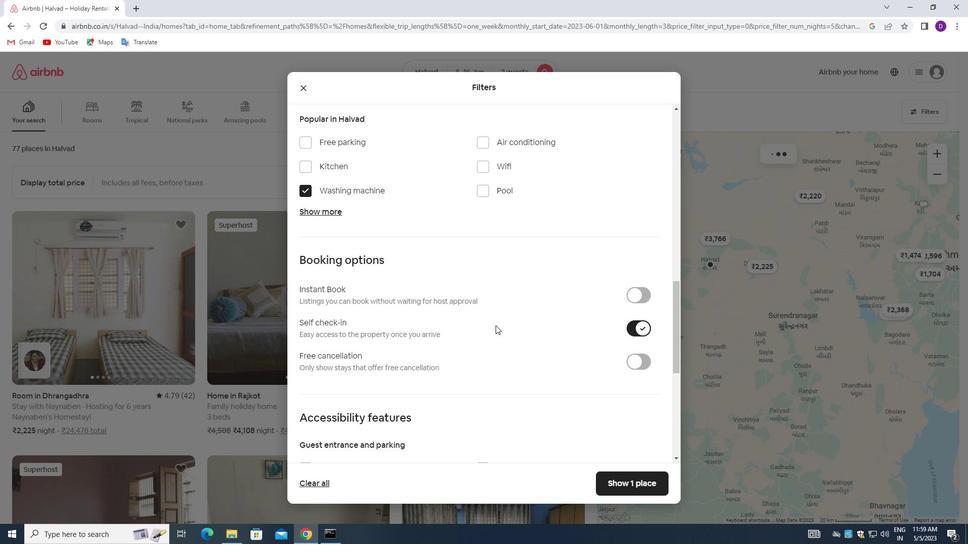 
Action: Mouse scrolled (477, 328) with delta (0, 0)
Screenshot: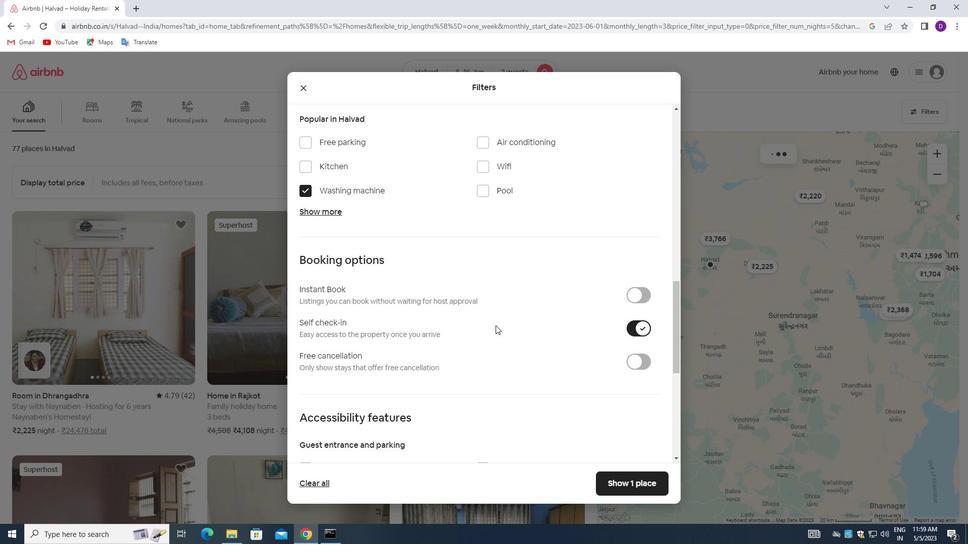 
Action: Mouse moved to (466, 329)
Screenshot: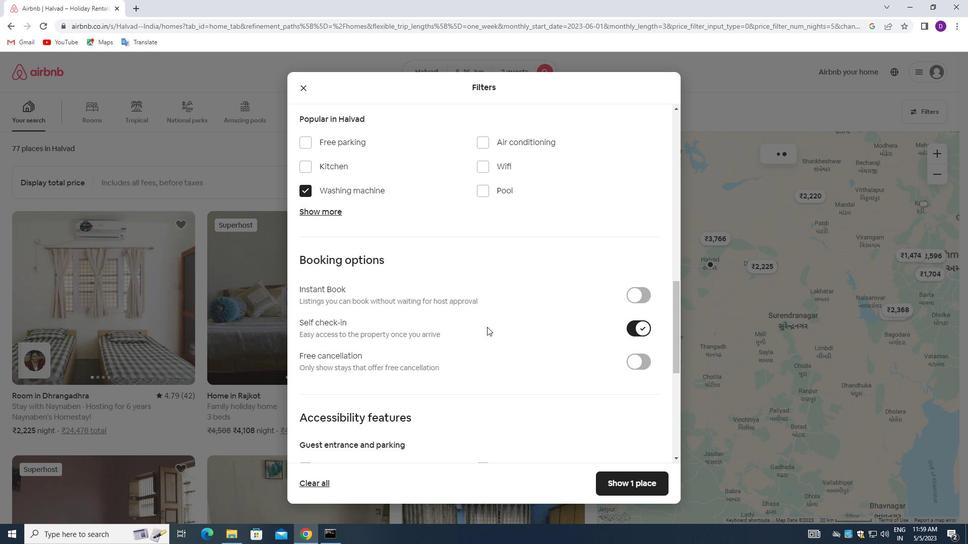 
Action: Mouse scrolled (466, 328) with delta (0, 0)
Screenshot: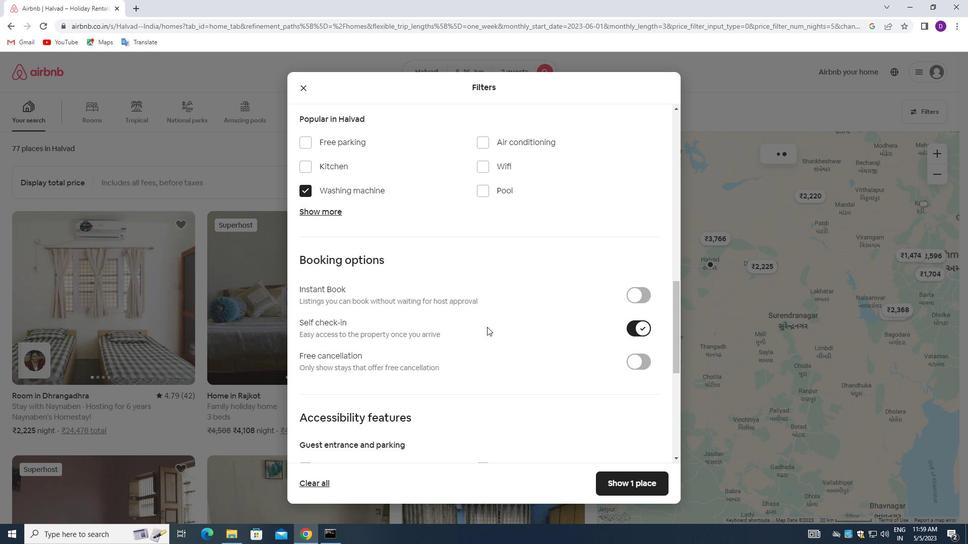 
Action: Mouse moved to (460, 327)
Screenshot: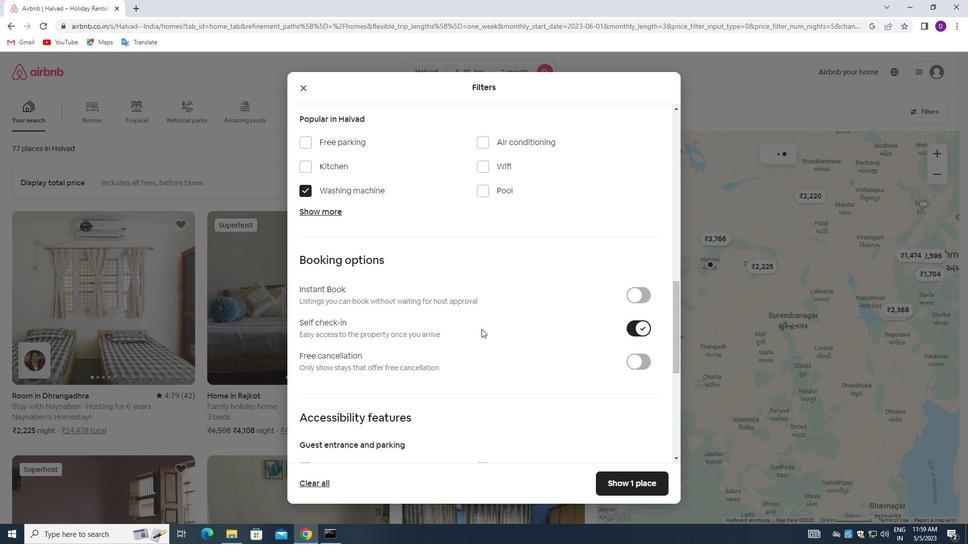 
Action: Mouse scrolled (460, 326) with delta (0, 0)
Screenshot: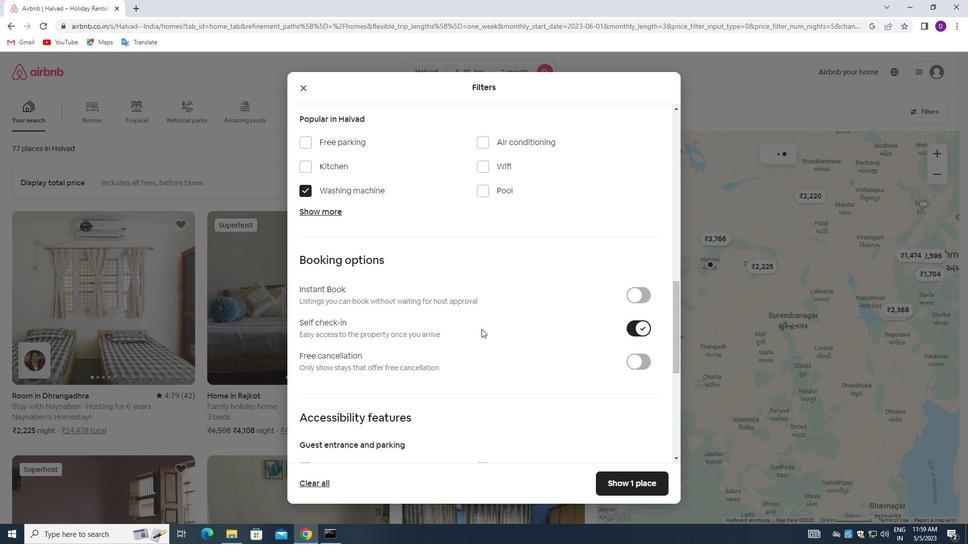 
Action: Mouse moved to (441, 336)
Screenshot: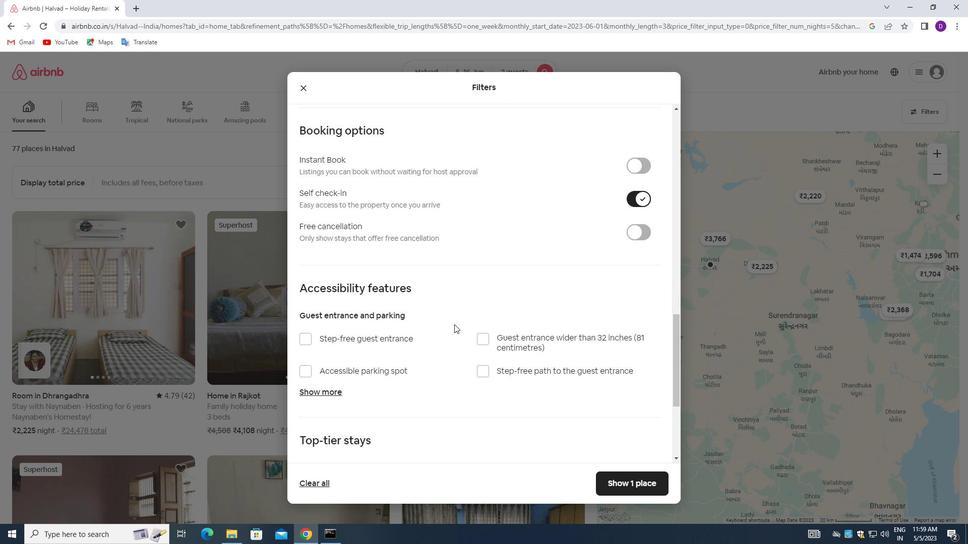 
Action: Mouse scrolled (441, 335) with delta (0, 0)
Screenshot: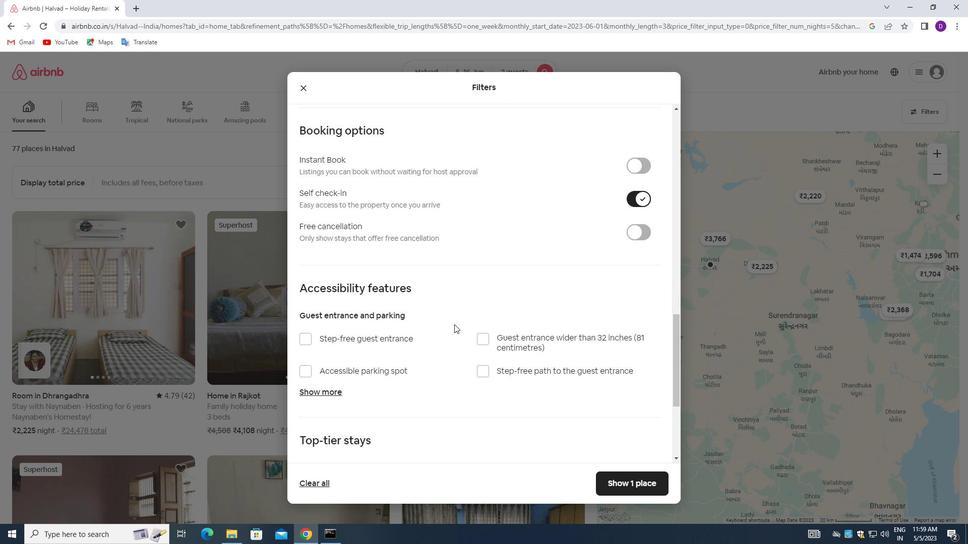 
Action: Mouse moved to (435, 340)
Screenshot: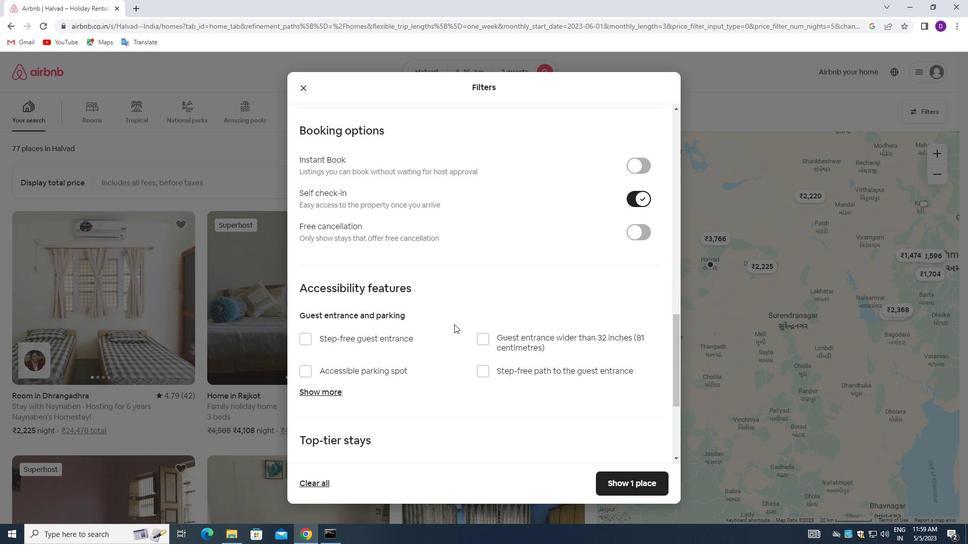 
Action: Mouse scrolled (435, 340) with delta (0, 0)
Screenshot: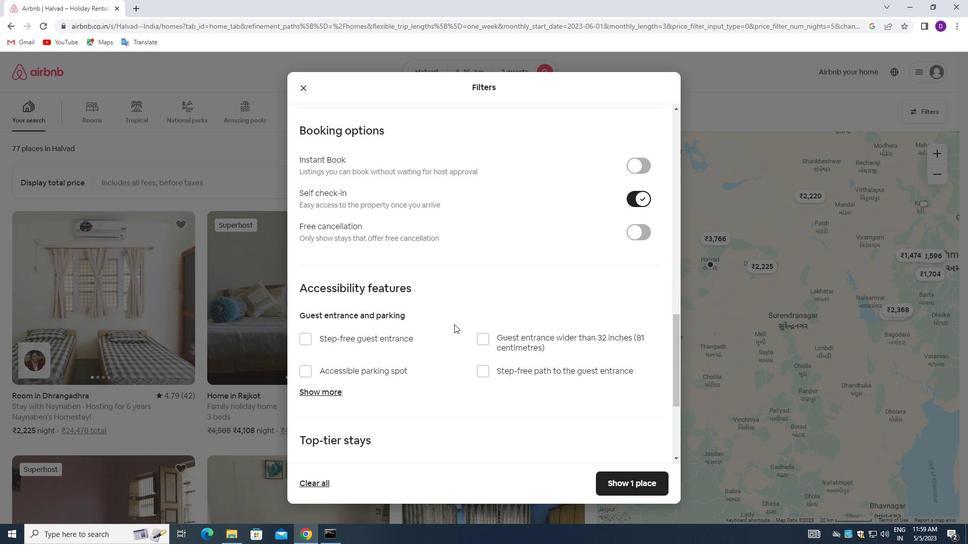 
Action: Mouse moved to (430, 342)
Screenshot: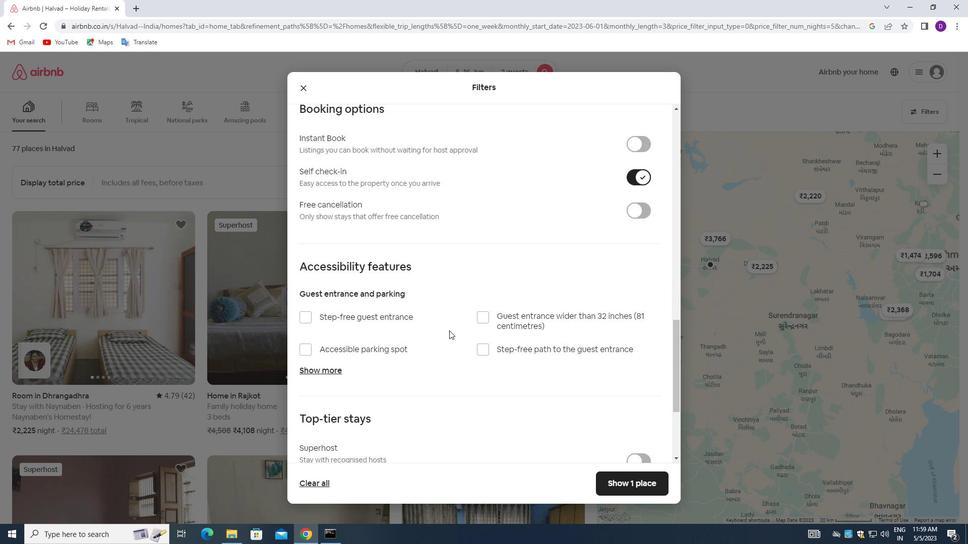 
Action: Mouse scrolled (430, 342) with delta (0, 0)
Screenshot: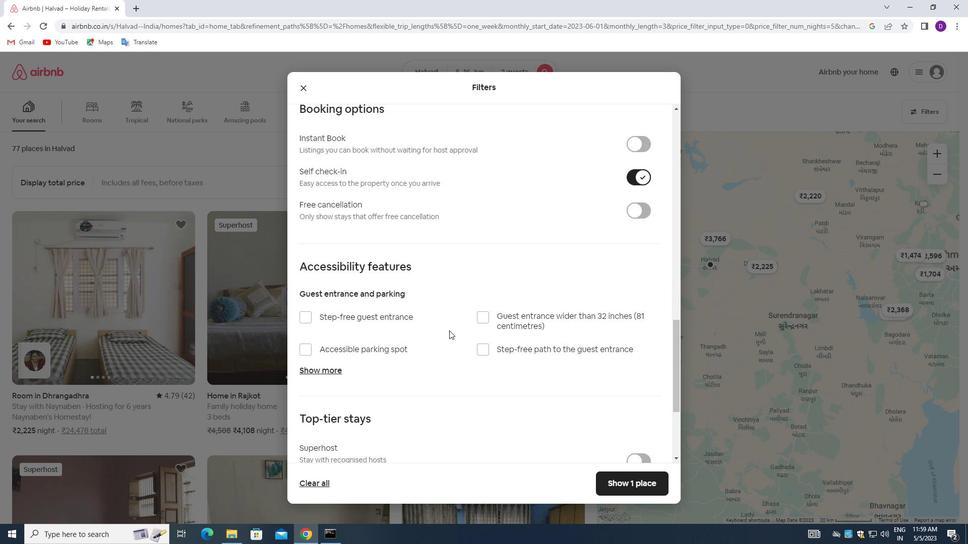 
Action: Mouse moved to (428, 343)
Screenshot: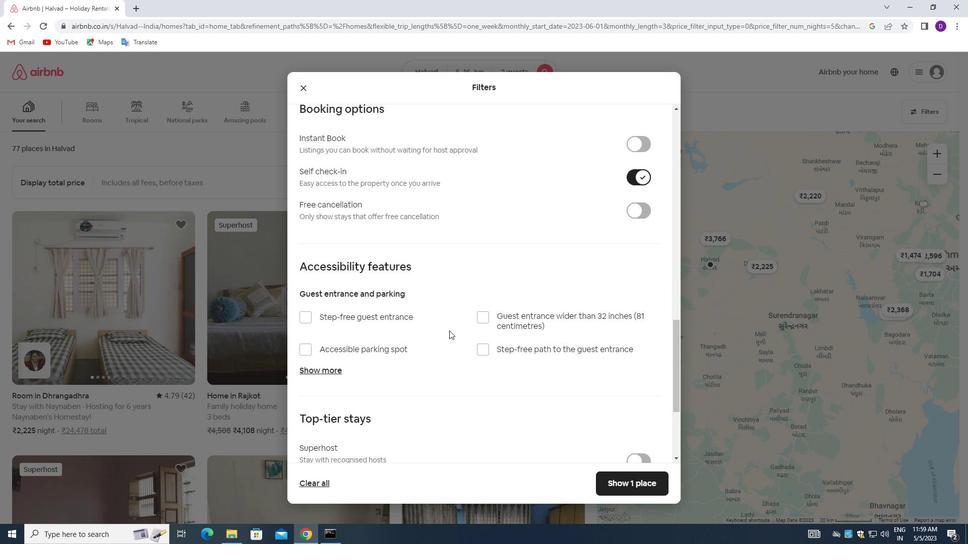 
Action: Mouse scrolled (428, 342) with delta (0, 0)
Screenshot: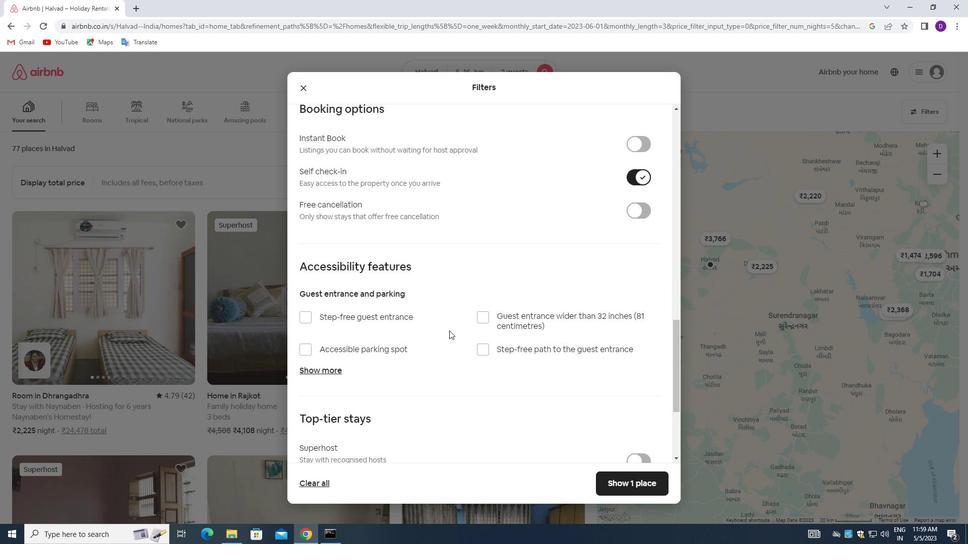 
Action: Mouse moved to (423, 344)
Screenshot: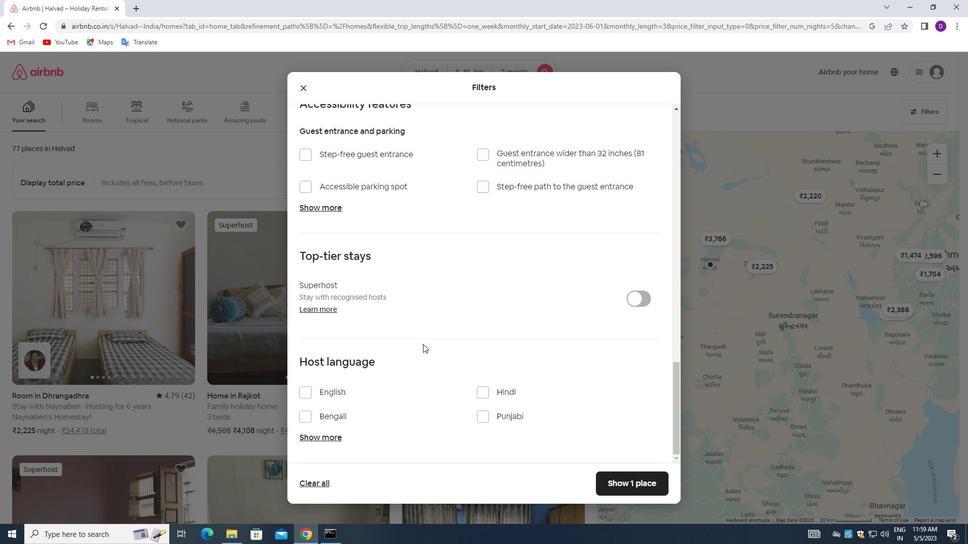 
Action: Mouse scrolled (423, 344) with delta (0, 0)
Screenshot: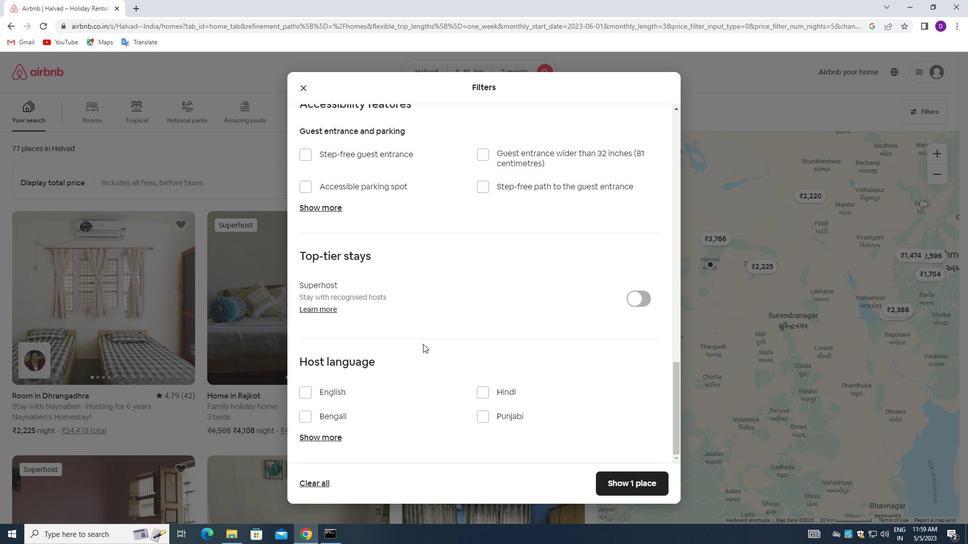 
Action: Mouse moved to (422, 346)
Screenshot: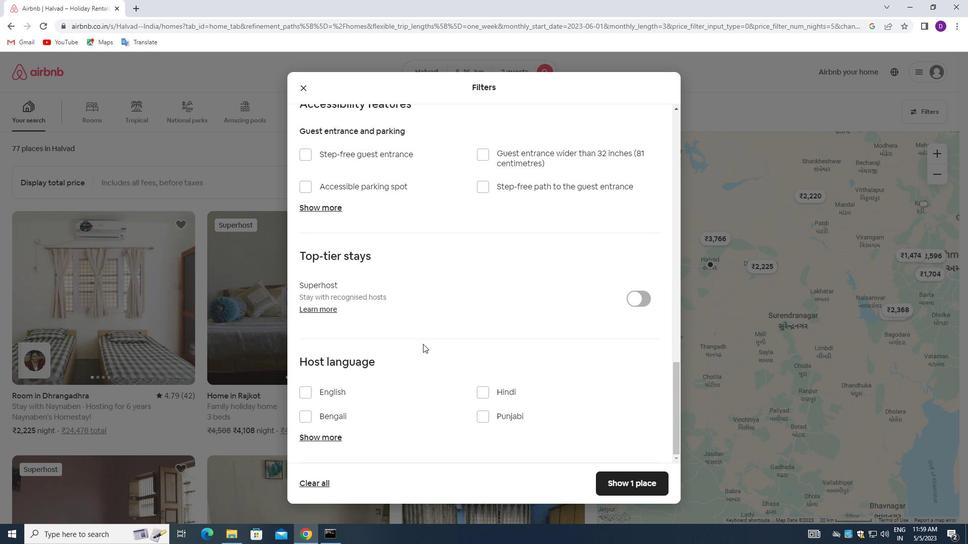 
Action: Mouse scrolled (422, 346) with delta (0, 0)
Screenshot: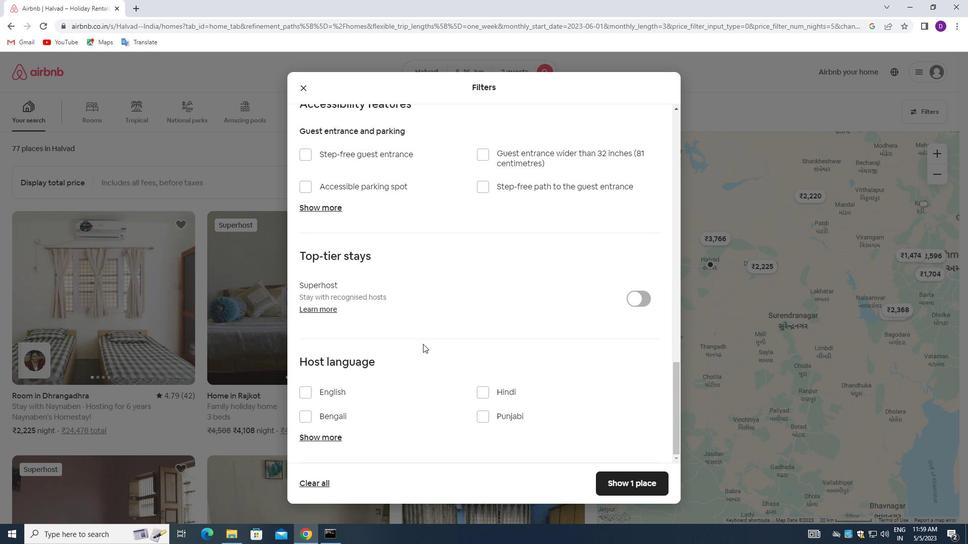 
Action: Mouse moved to (422, 348)
Screenshot: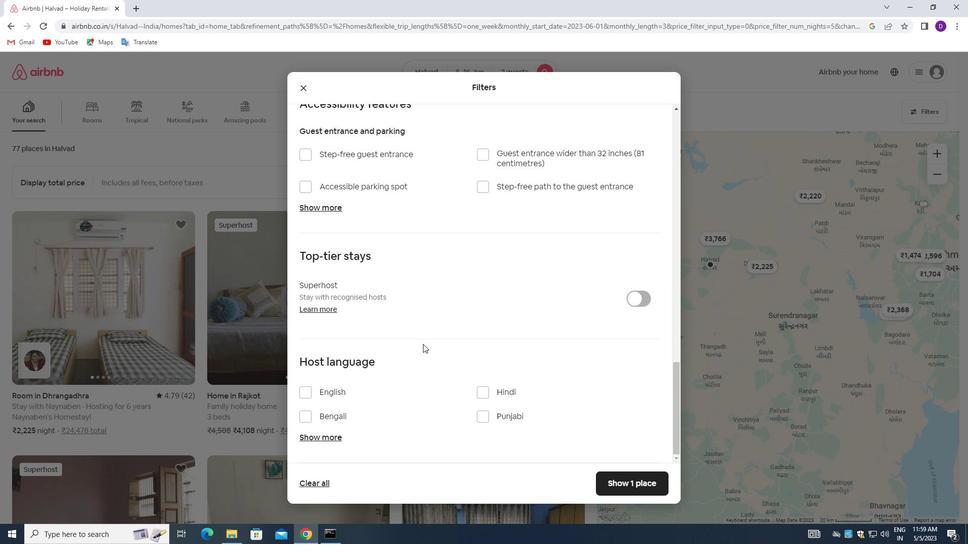 
Action: Mouse scrolled (422, 348) with delta (0, 0)
Screenshot: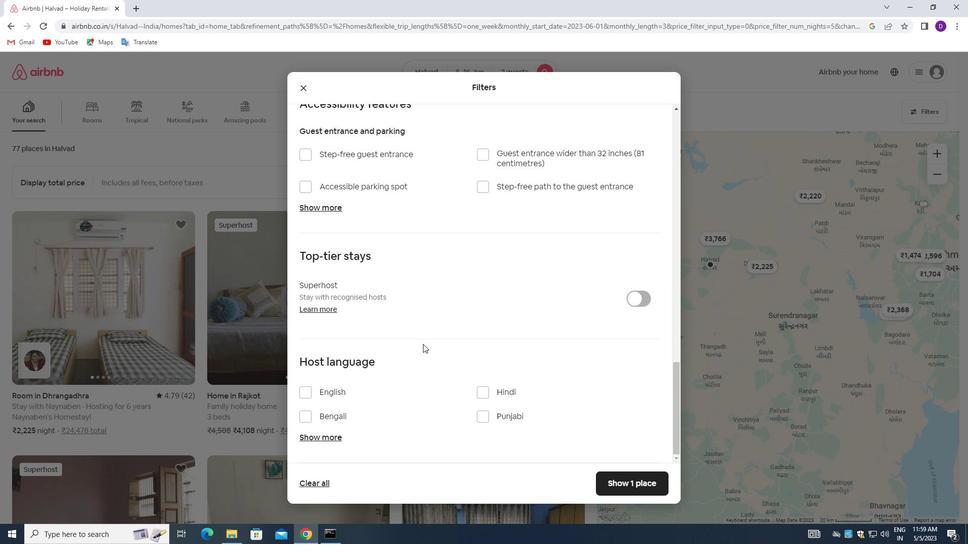 
Action: Mouse moved to (418, 353)
Screenshot: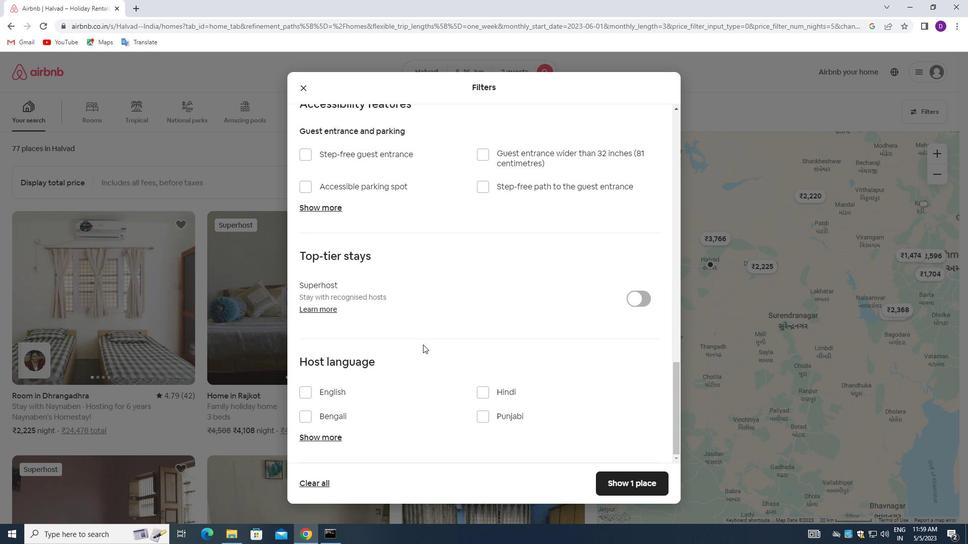 
Action: Mouse scrolled (418, 352) with delta (0, 0)
Screenshot: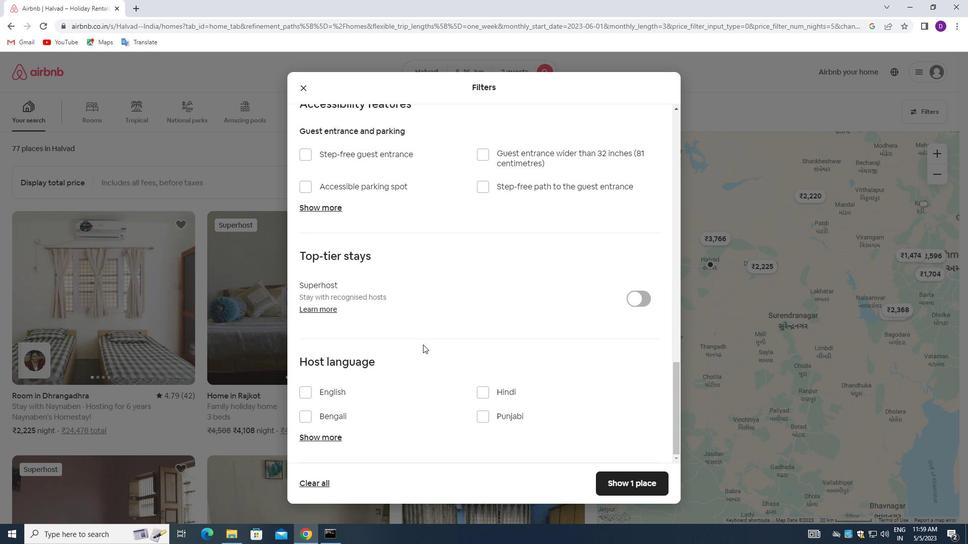 
Action: Mouse moved to (301, 394)
Screenshot: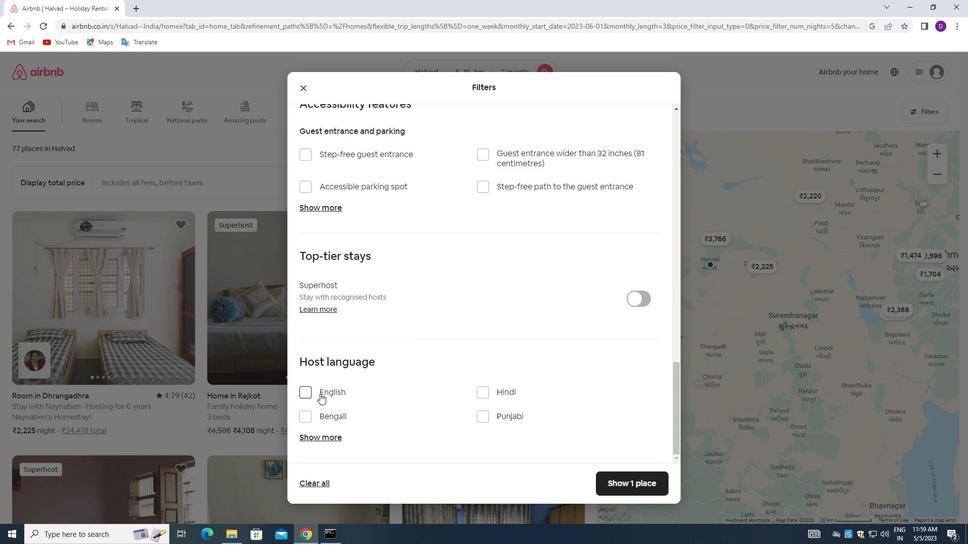 
Action: Mouse pressed left at (301, 394)
Screenshot: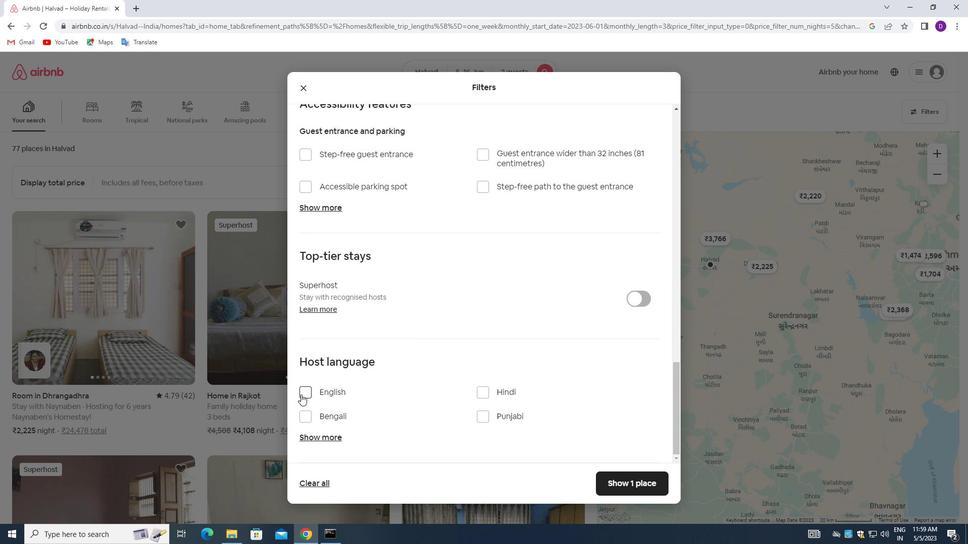 
Action: Mouse moved to (602, 478)
Screenshot: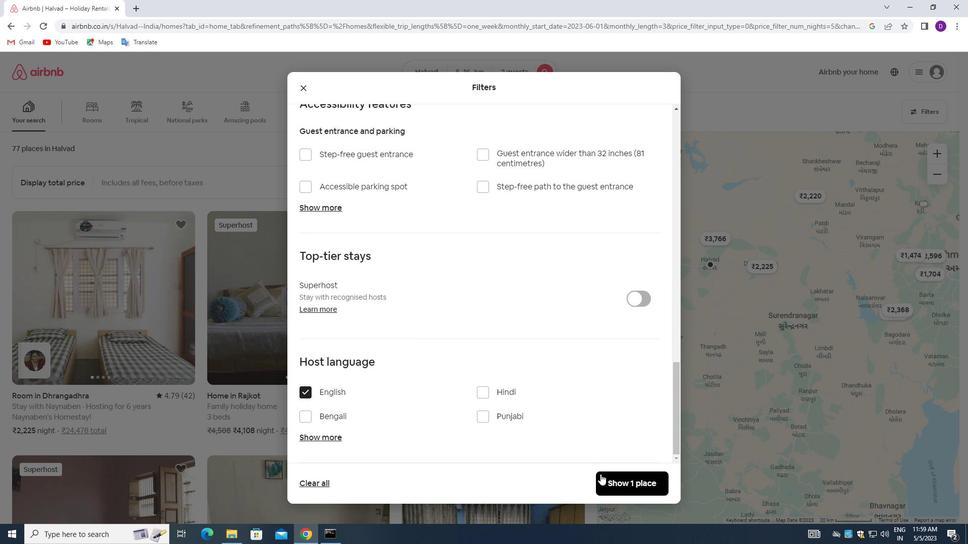 
Action: Mouse pressed left at (602, 478)
Screenshot: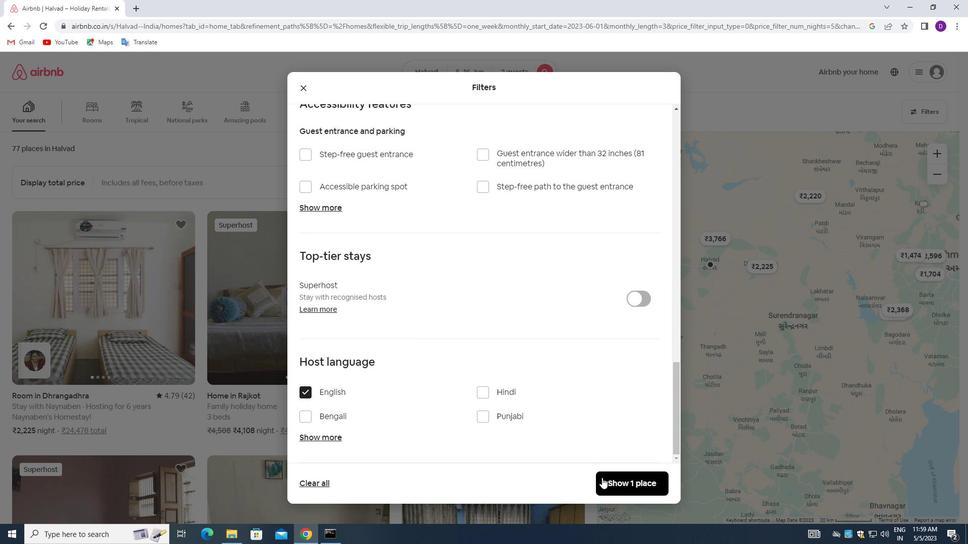 
Action: Mouse moved to (545, 309)
Screenshot: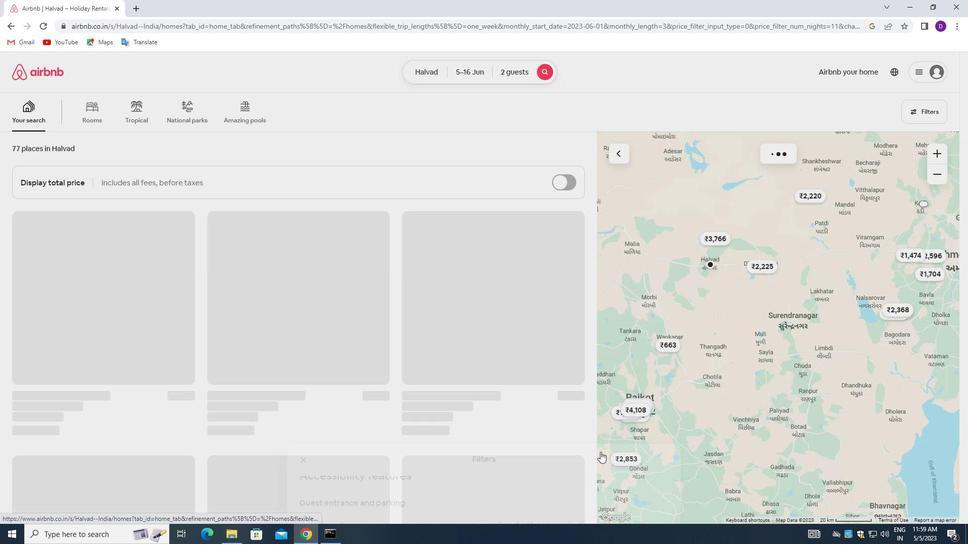 
